 Task: Create a due date automation trigger when advanced on, on the tuesday of the week before a card is due add fields with custom field "Resume" set to a date more than 1 days ago at 11:00 AM.
Action: Mouse moved to (1039, 352)
Screenshot: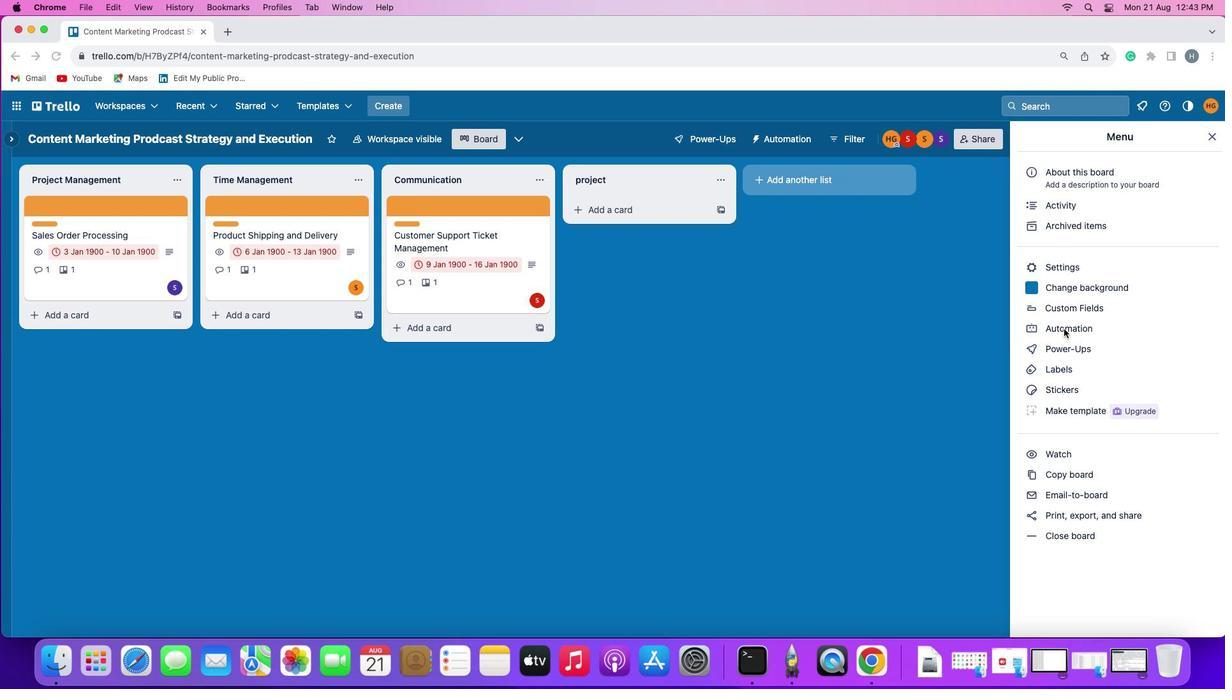 
Action: Mouse pressed left at (1039, 352)
Screenshot: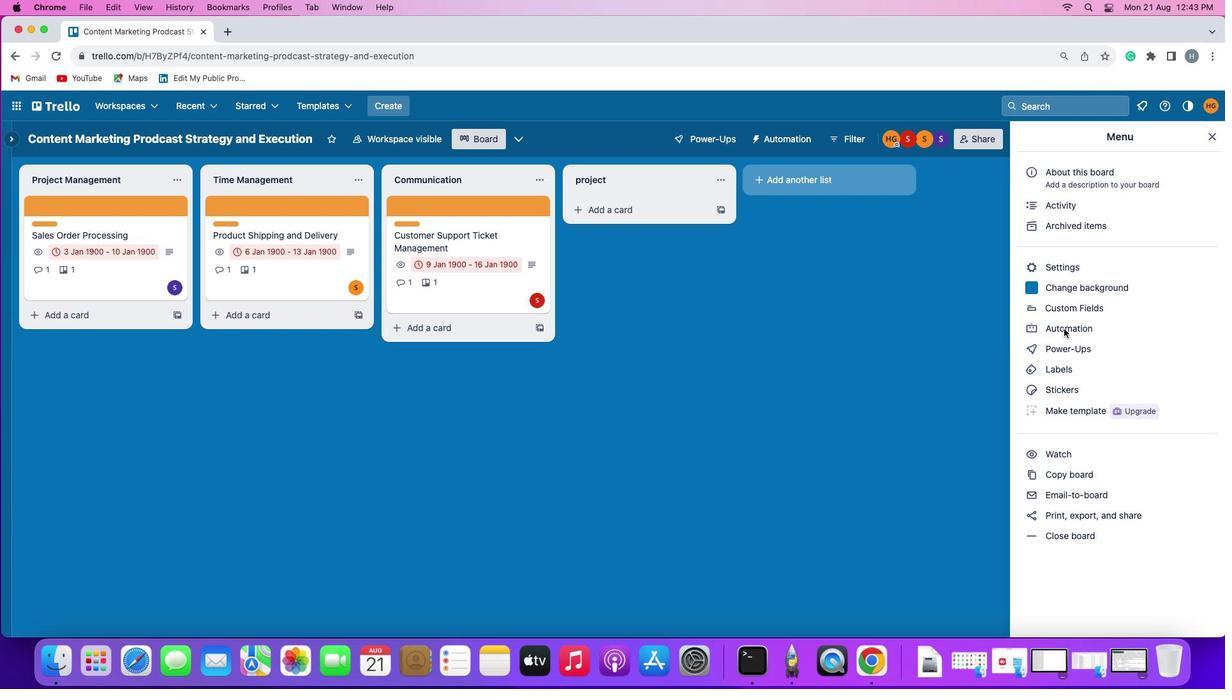 
Action: Mouse pressed left at (1039, 352)
Screenshot: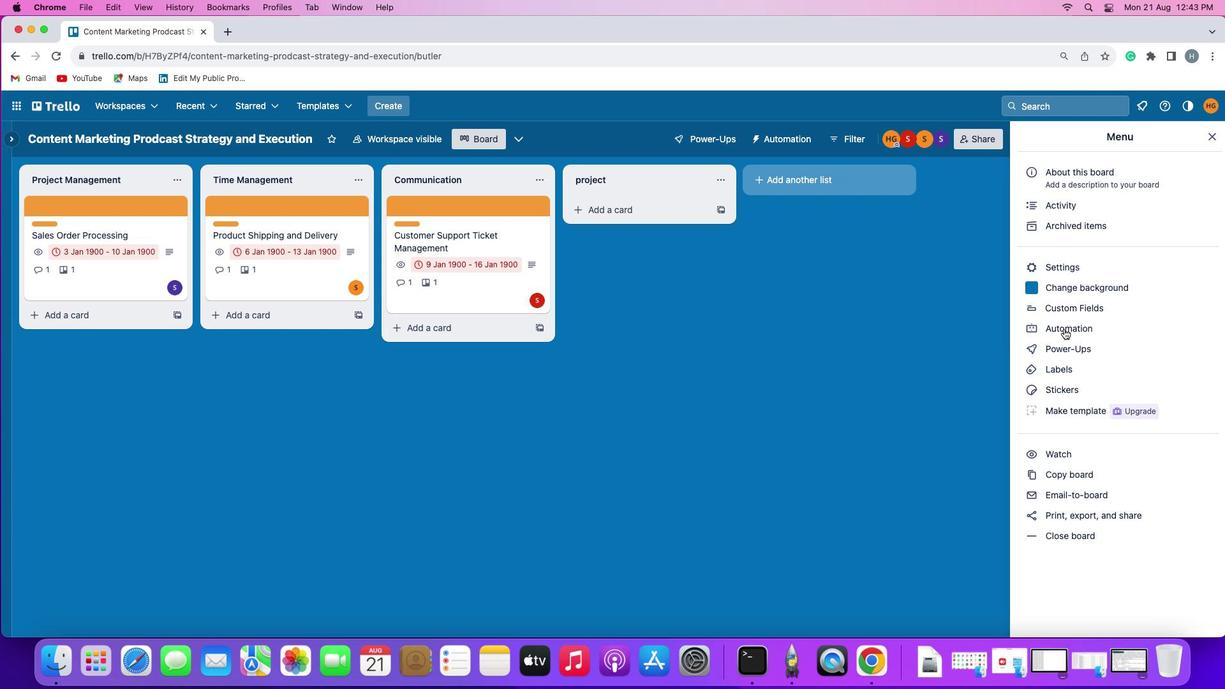 
Action: Mouse moved to (116, 328)
Screenshot: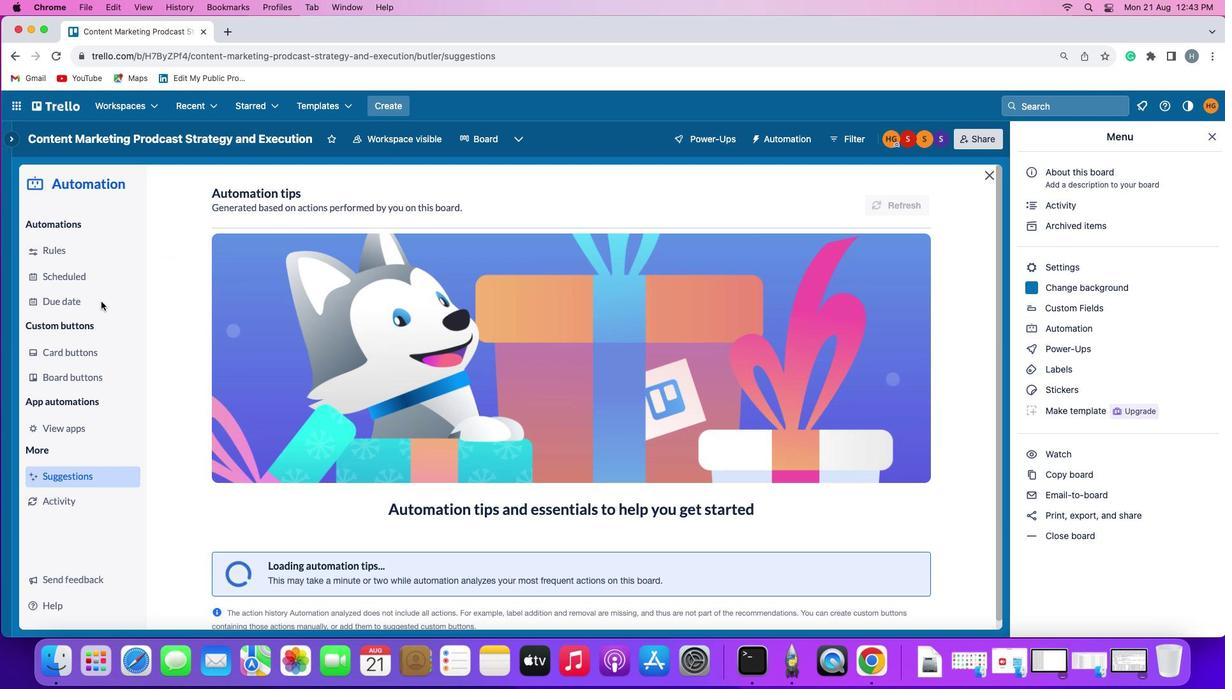 
Action: Mouse pressed left at (116, 328)
Screenshot: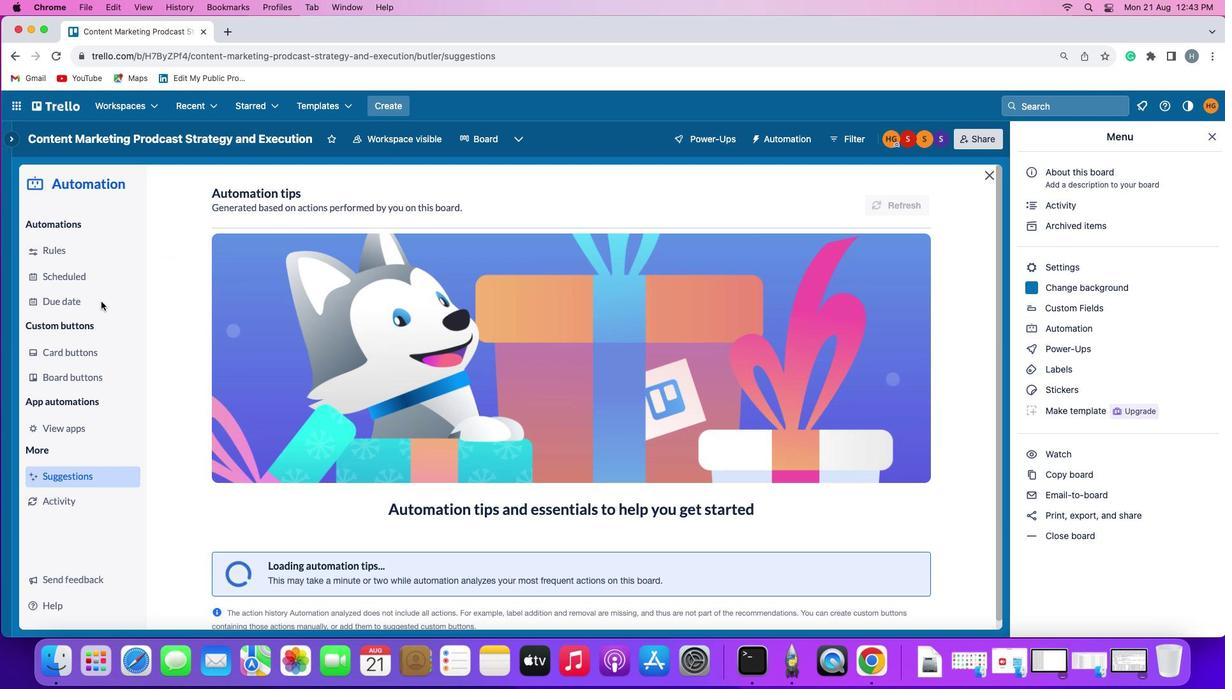 
Action: Mouse moved to (866, 236)
Screenshot: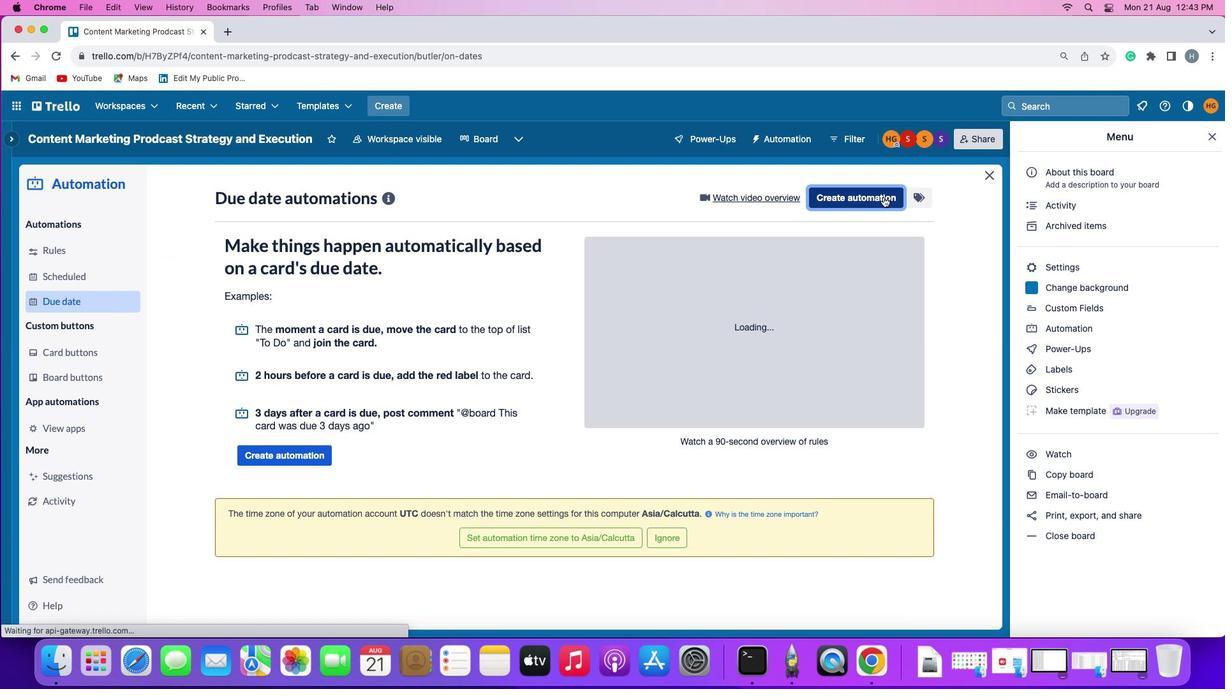 
Action: Mouse pressed left at (866, 236)
Screenshot: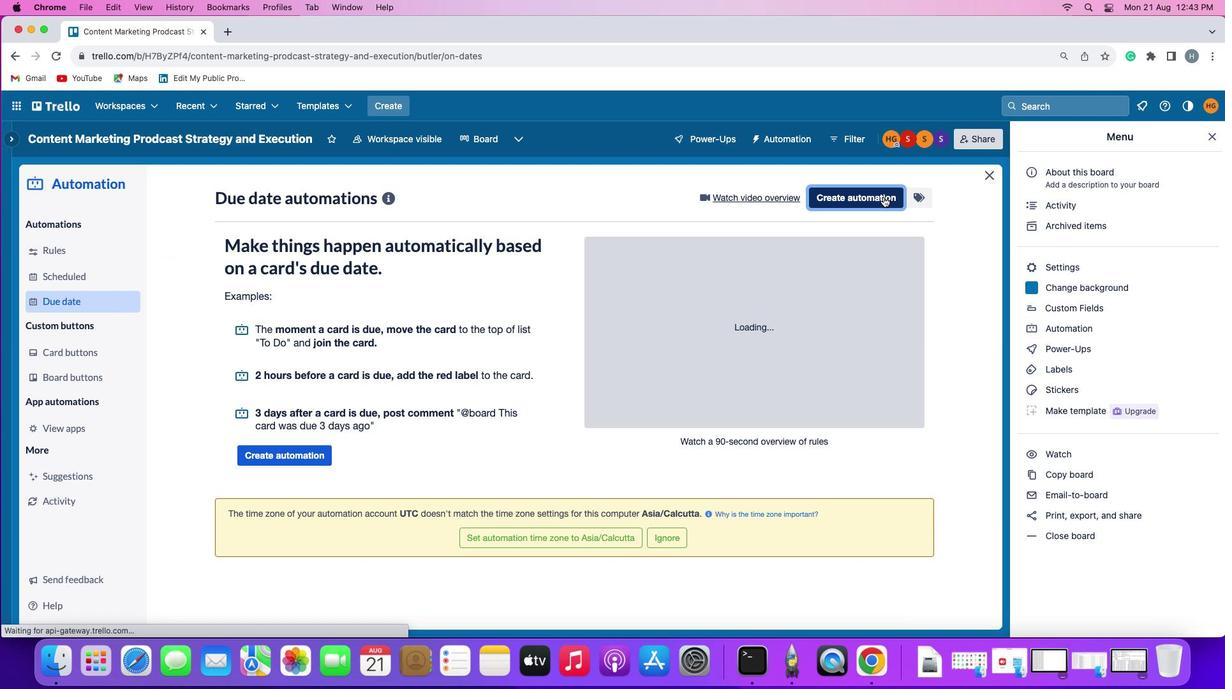 
Action: Mouse moved to (254, 343)
Screenshot: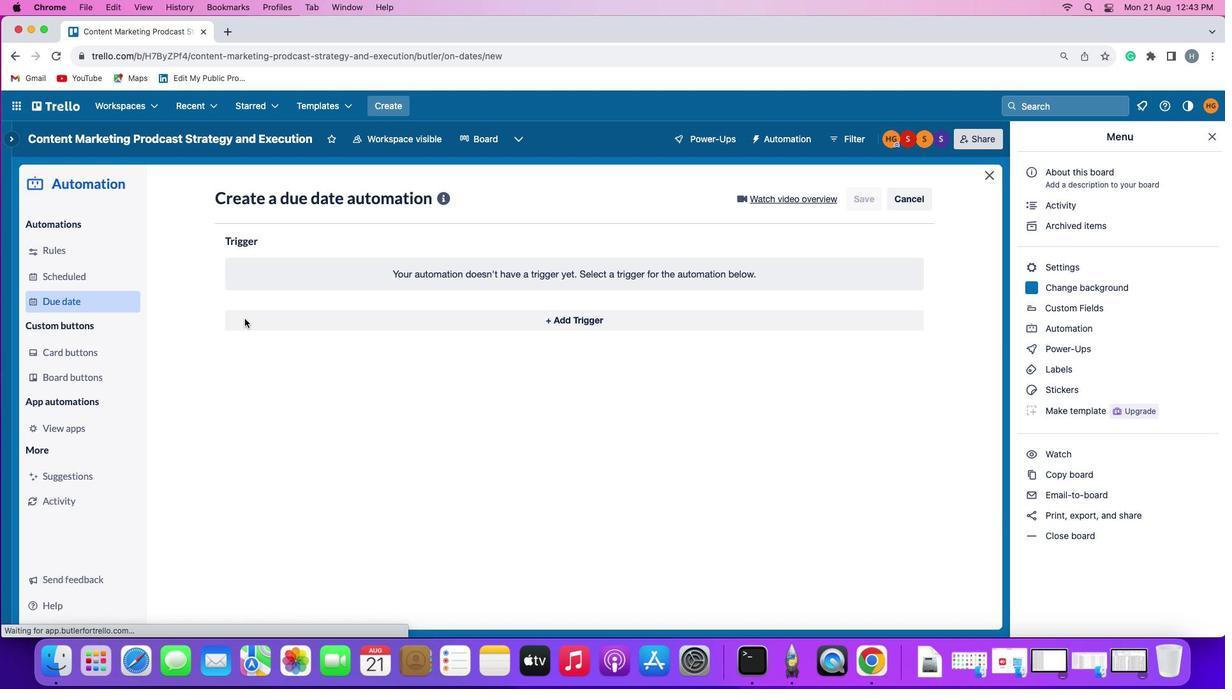 
Action: Mouse pressed left at (254, 343)
Screenshot: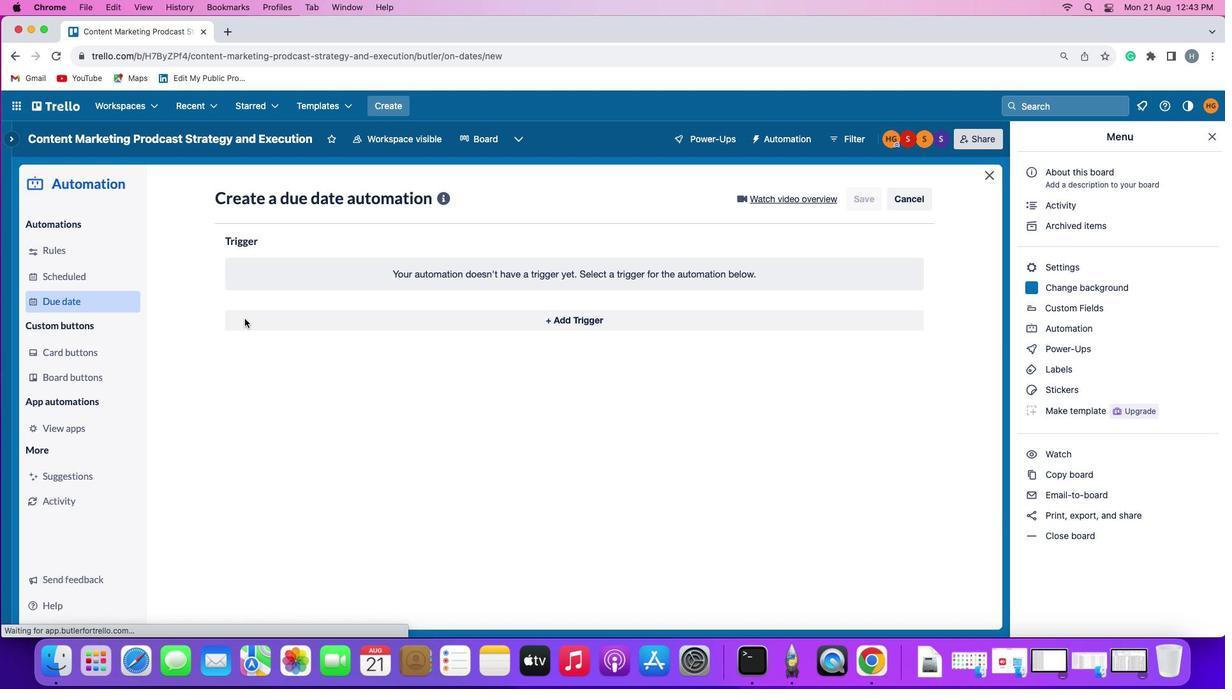 
Action: Mouse moved to (287, 545)
Screenshot: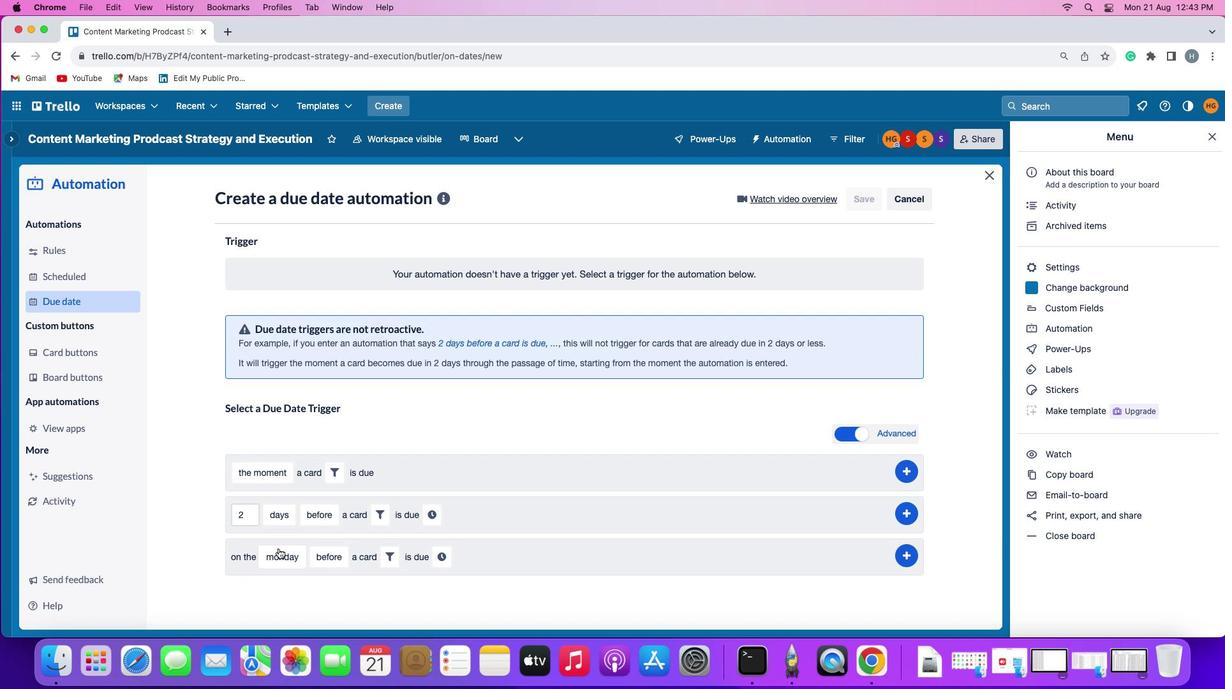 
Action: Mouse pressed left at (287, 545)
Screenshot: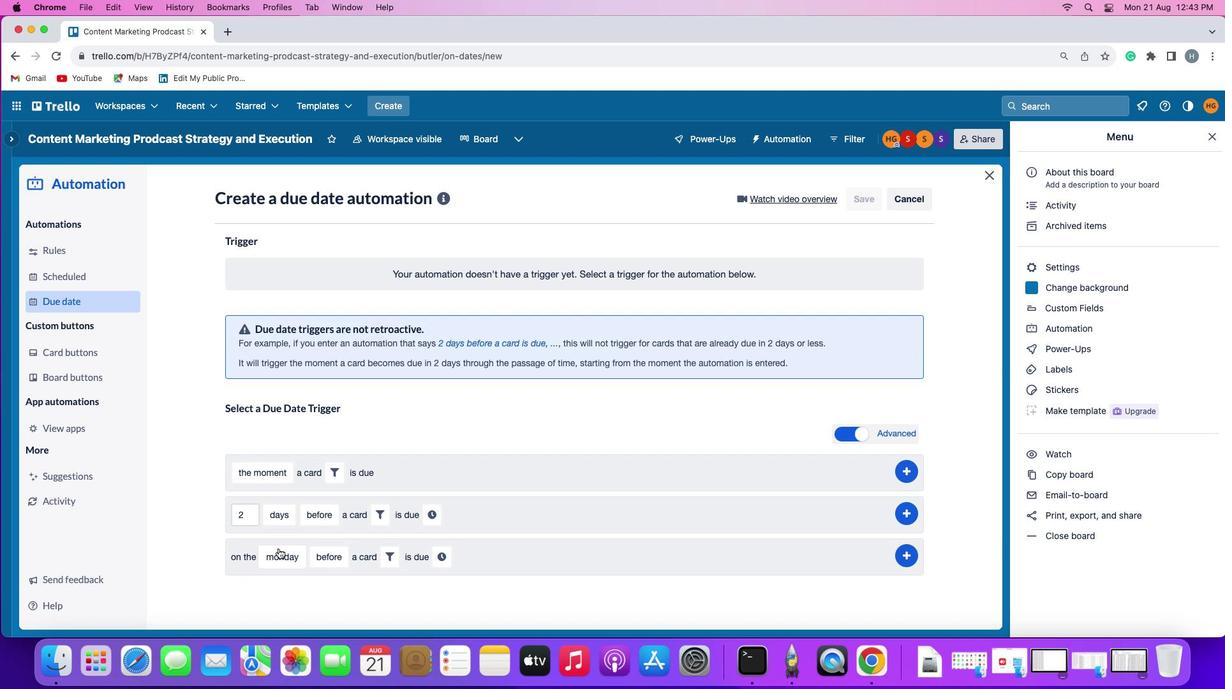 
Action: Mouse moved to (303, 424)
Screenshot: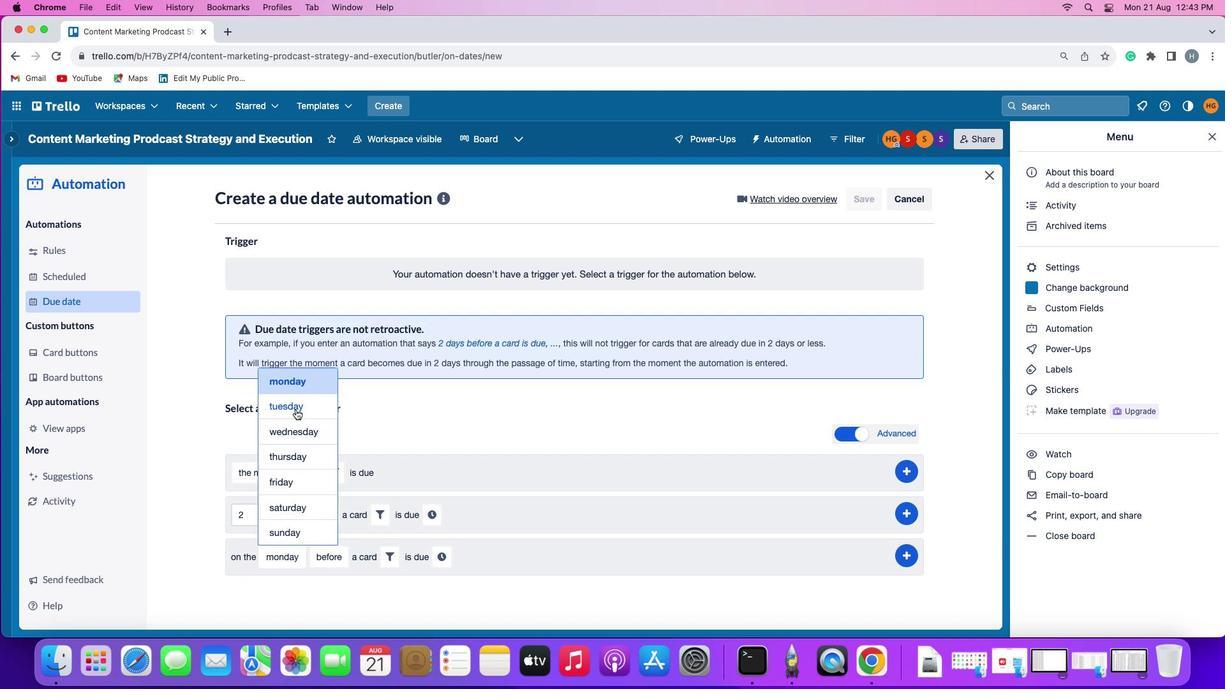
Action: Mouse pressed left at (303, 424)
Screenshot: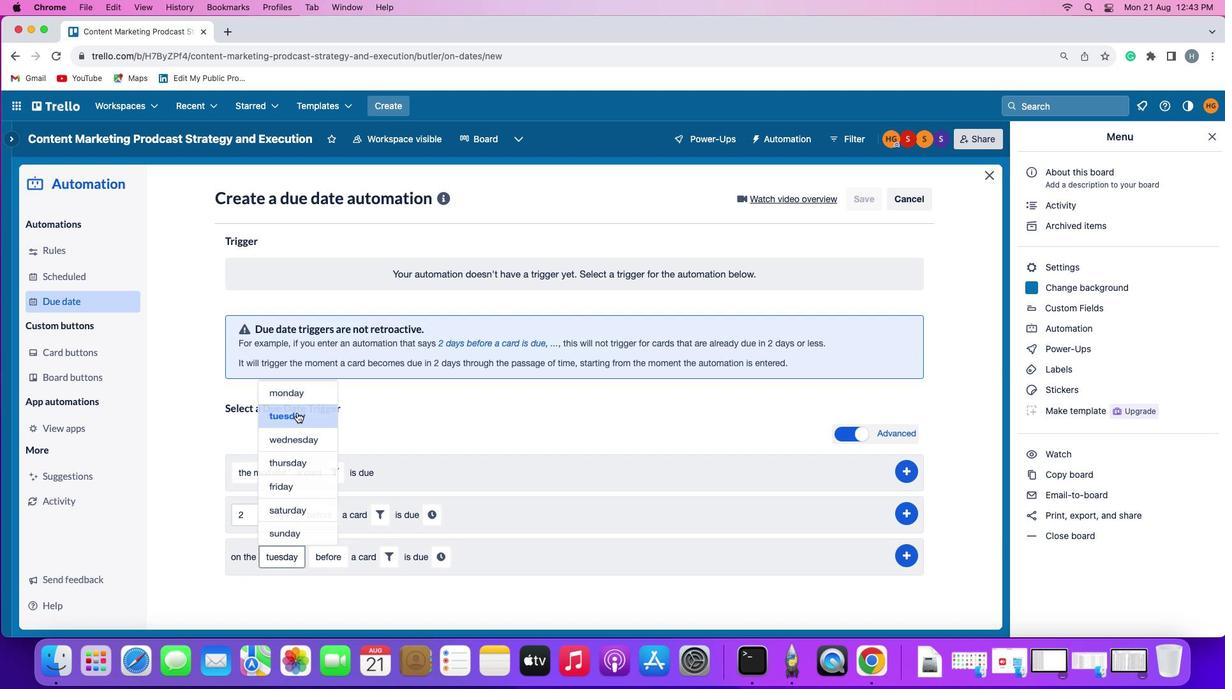 
Action: Mouse moved to (342, 551)
Screenshot: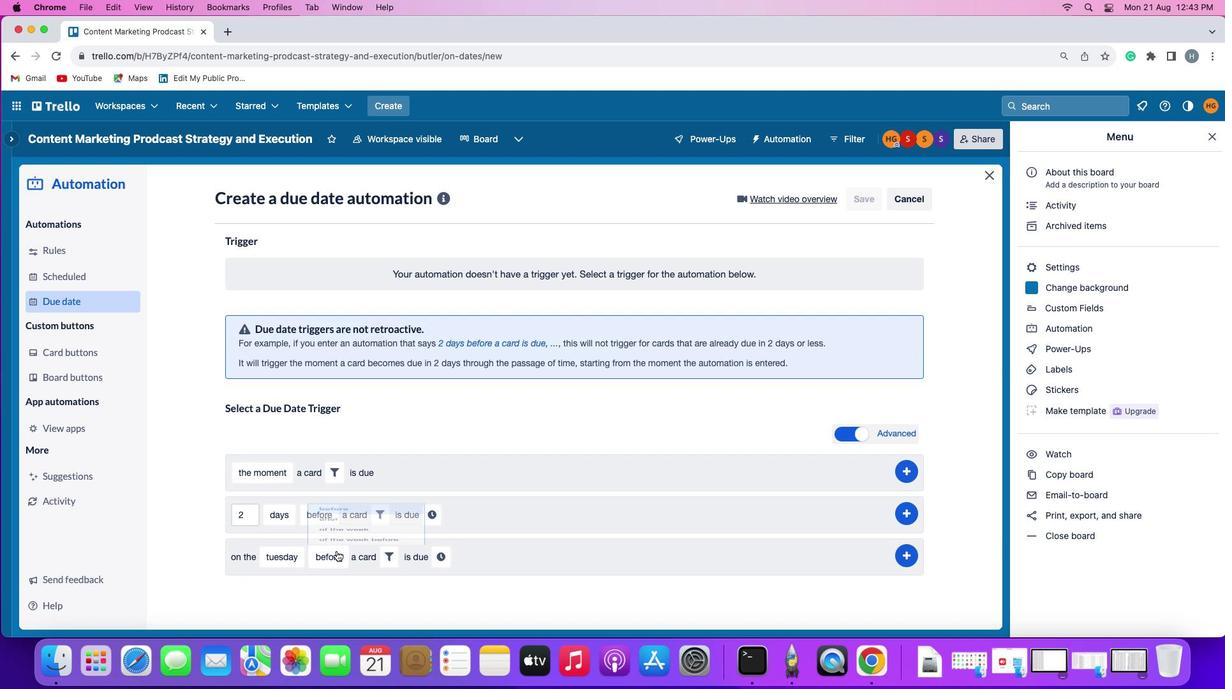 
Action: Mouse pressed left at (342, 551)
Screenshot: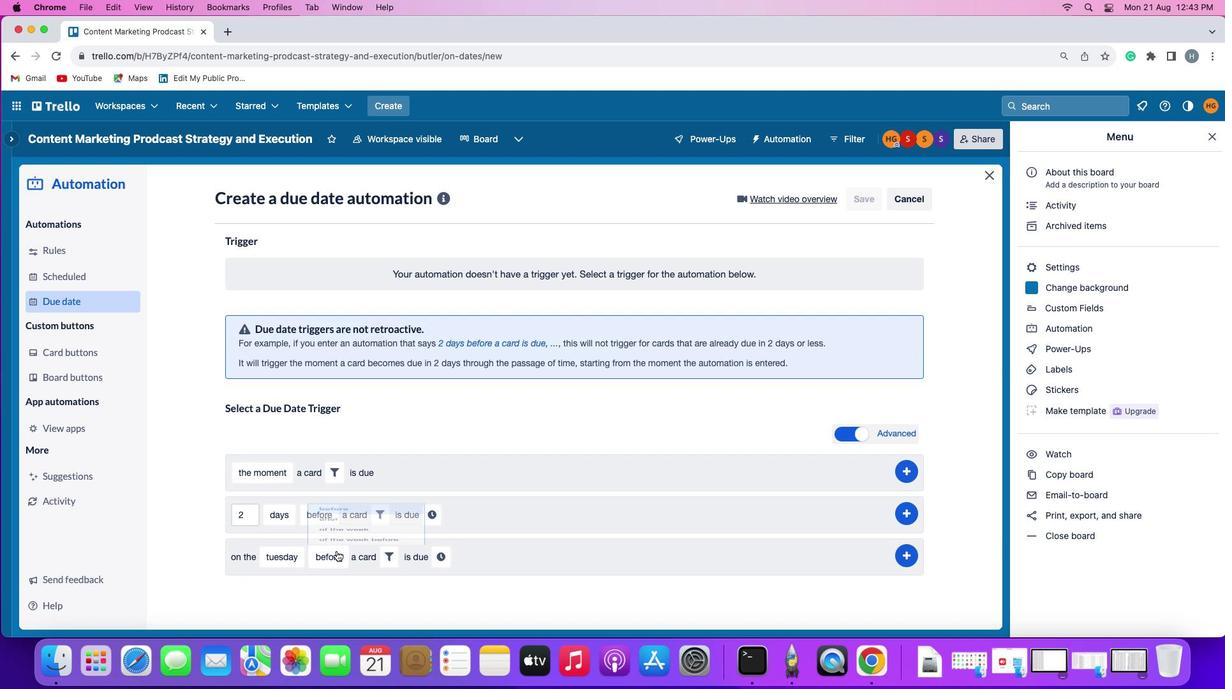 
Action: Mouse moved to (343, 530)
Screenshot: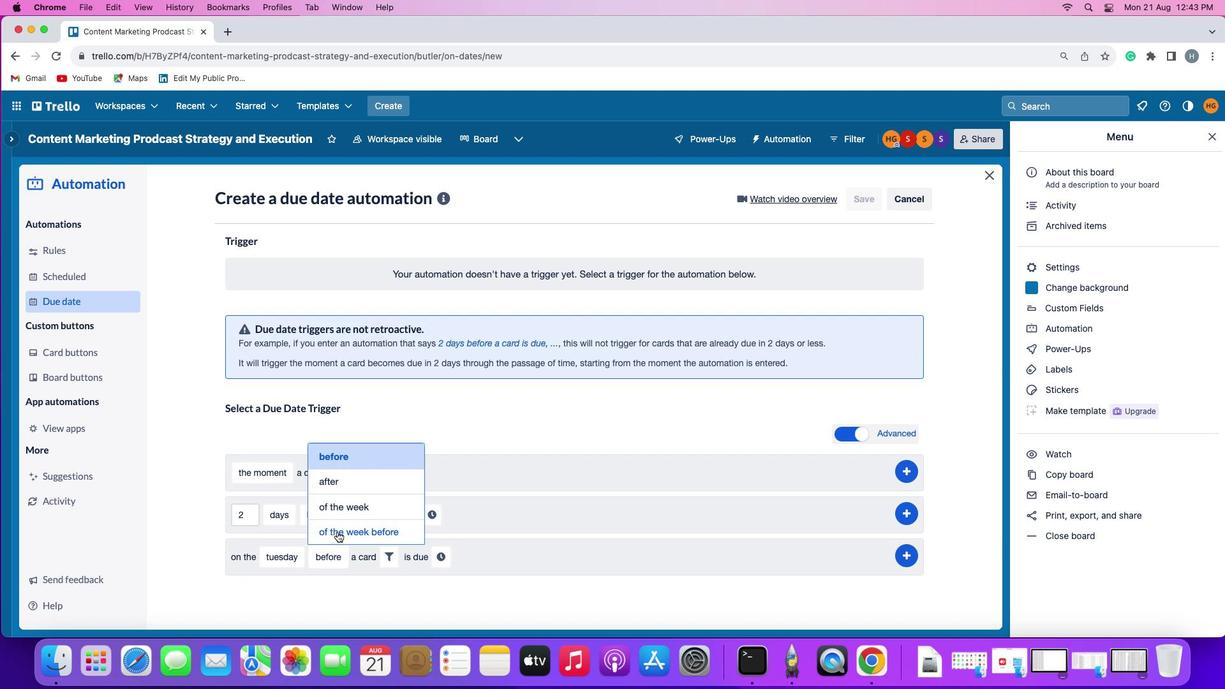 
Action: Mouse pressed left at (343, 530)
Screenshot: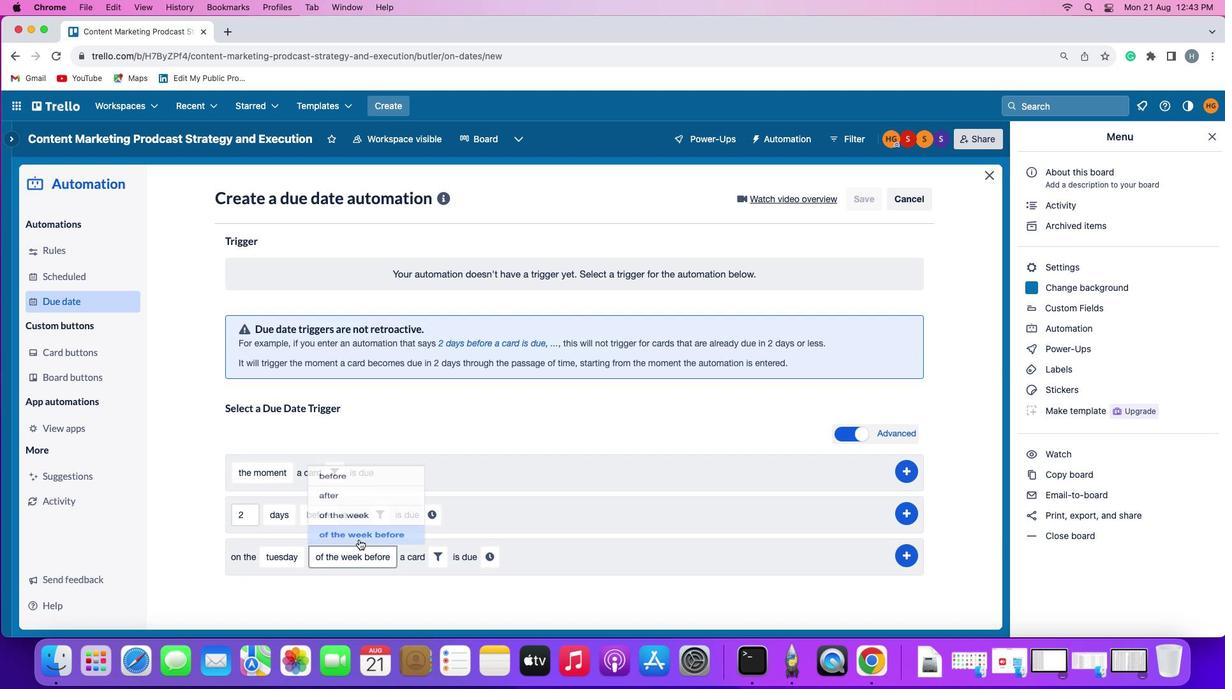 
Action: Mouse moved to (434, 550)
Screenshot: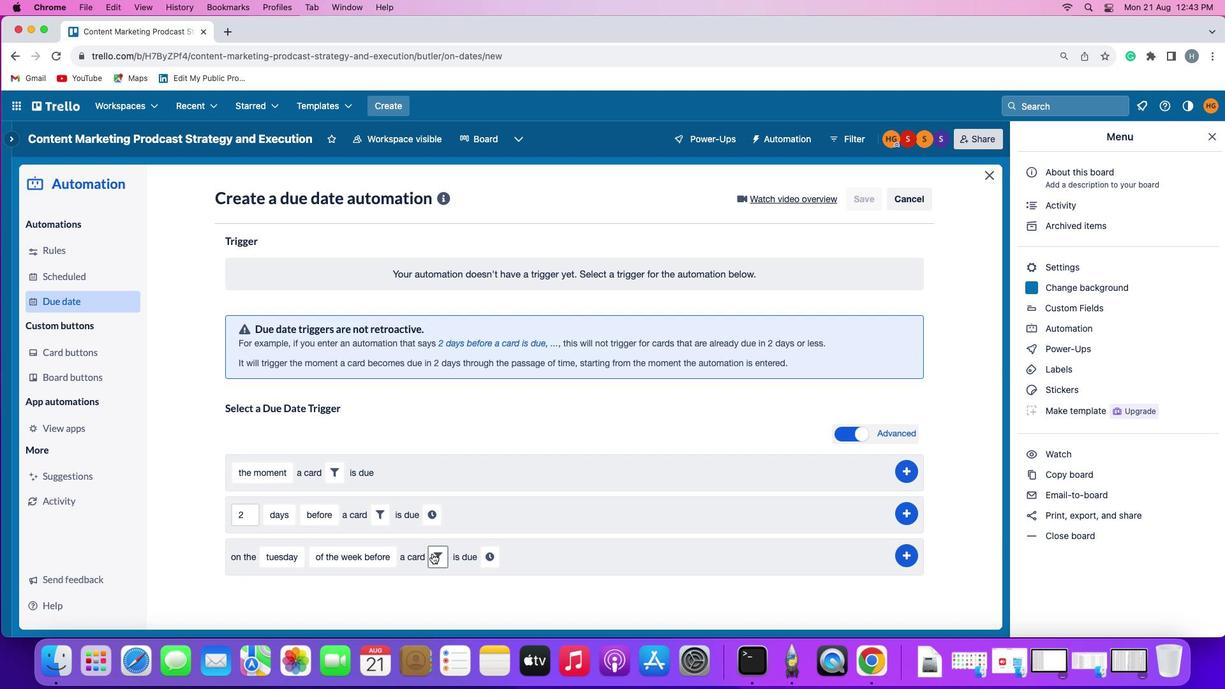 
Action: Mouse pressed left at (434, 550)
Screenshot: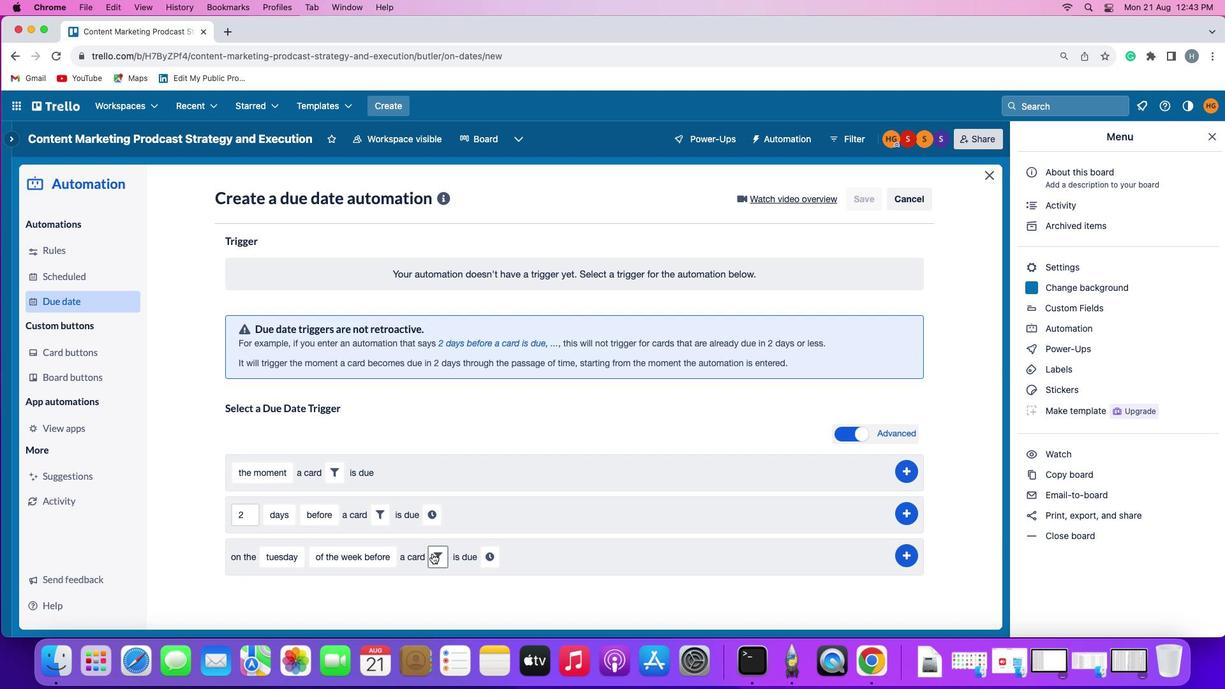 
Action: Mouse moved to (644, 588)
Screenshot: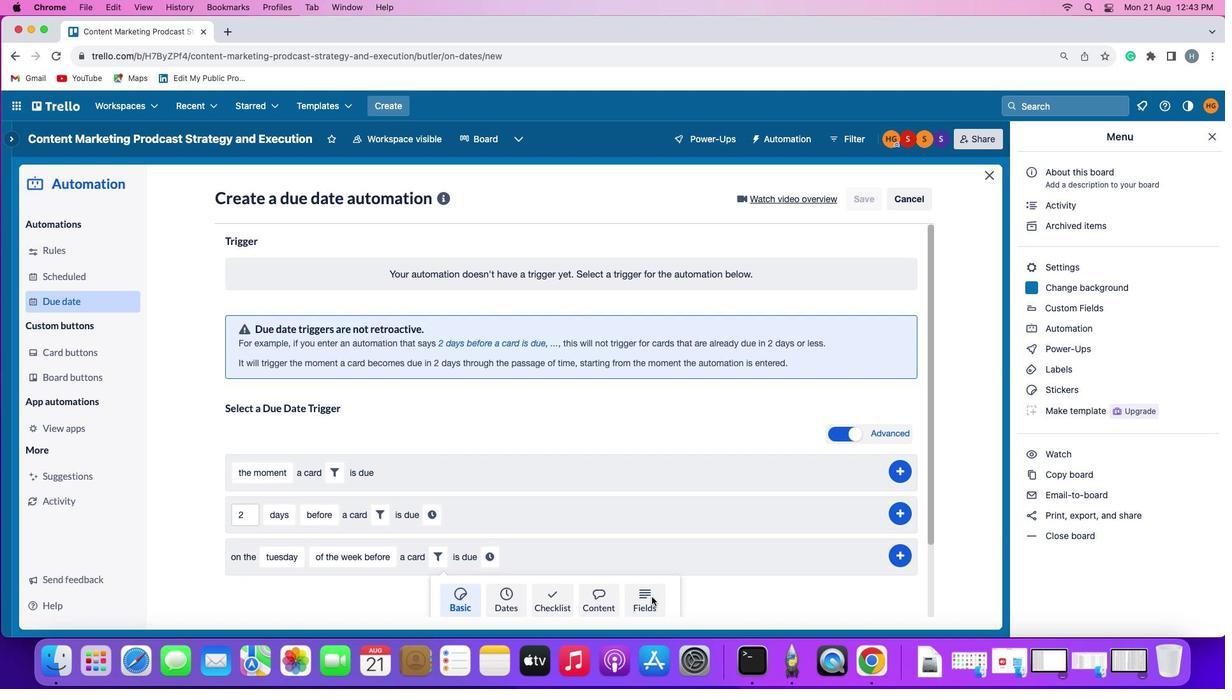 
Action: Mouse pressed left at (644, 588)
Screenshot: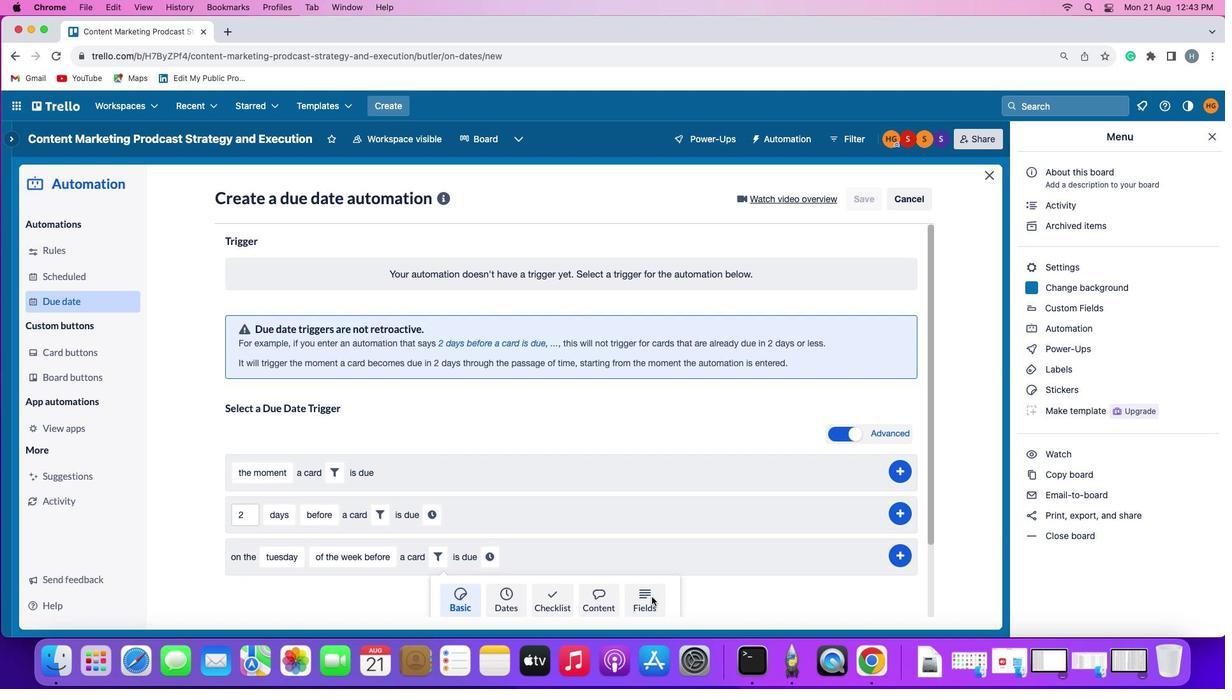 
Action: Mouse moved to (387, 577)
Screenshot: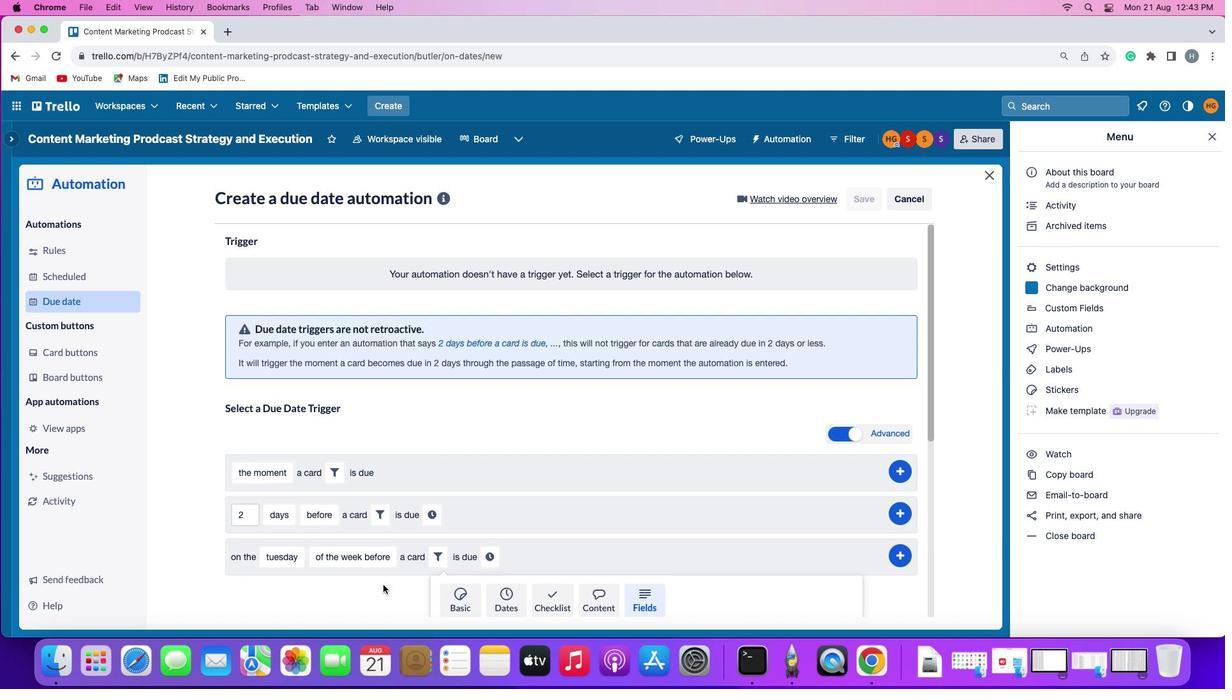
Action: Mouse scrolled (387, 577) with delta (19, 63)
Screenshot: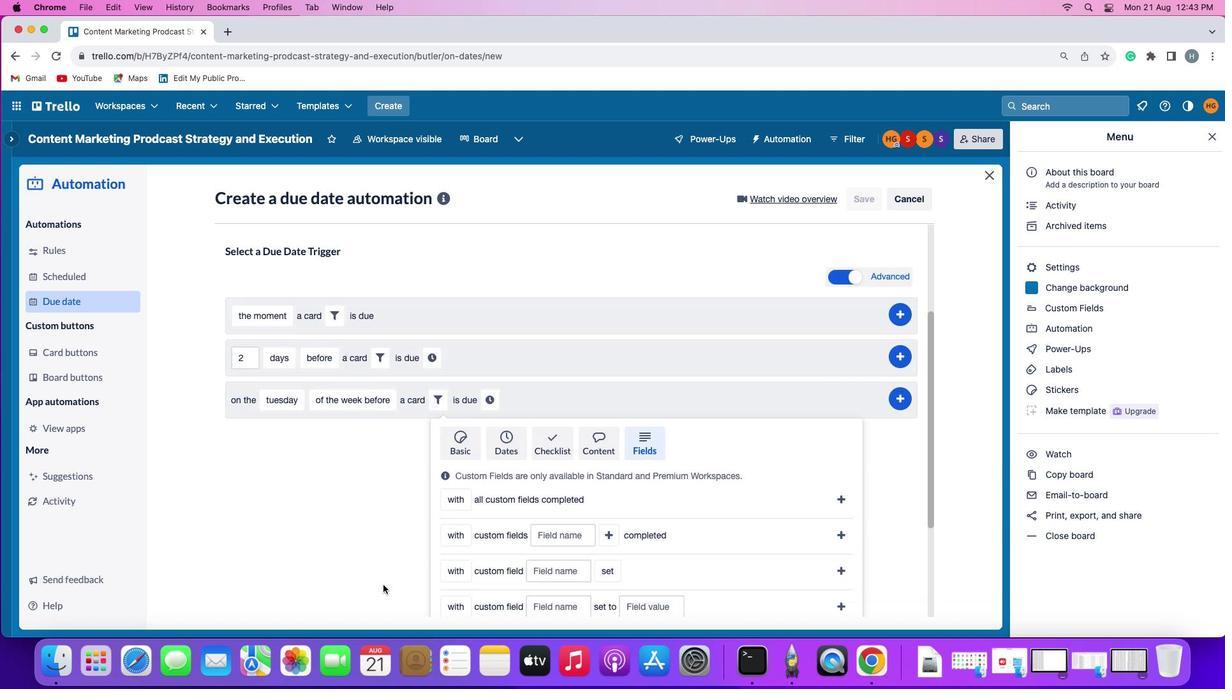 
Action: Mouse scrolled (387, 577) with delta (19, 63)
Screenshot: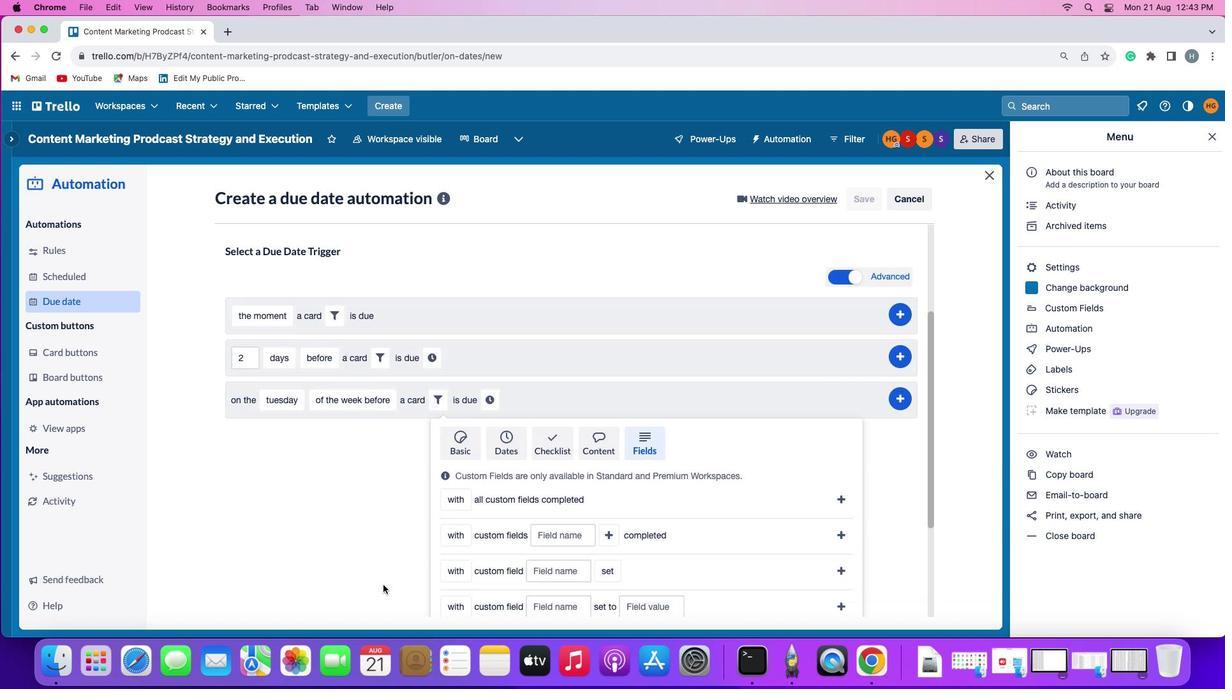 
Action: Mouse scrolled (387, 577) with delta (19, 61)
Screenshot: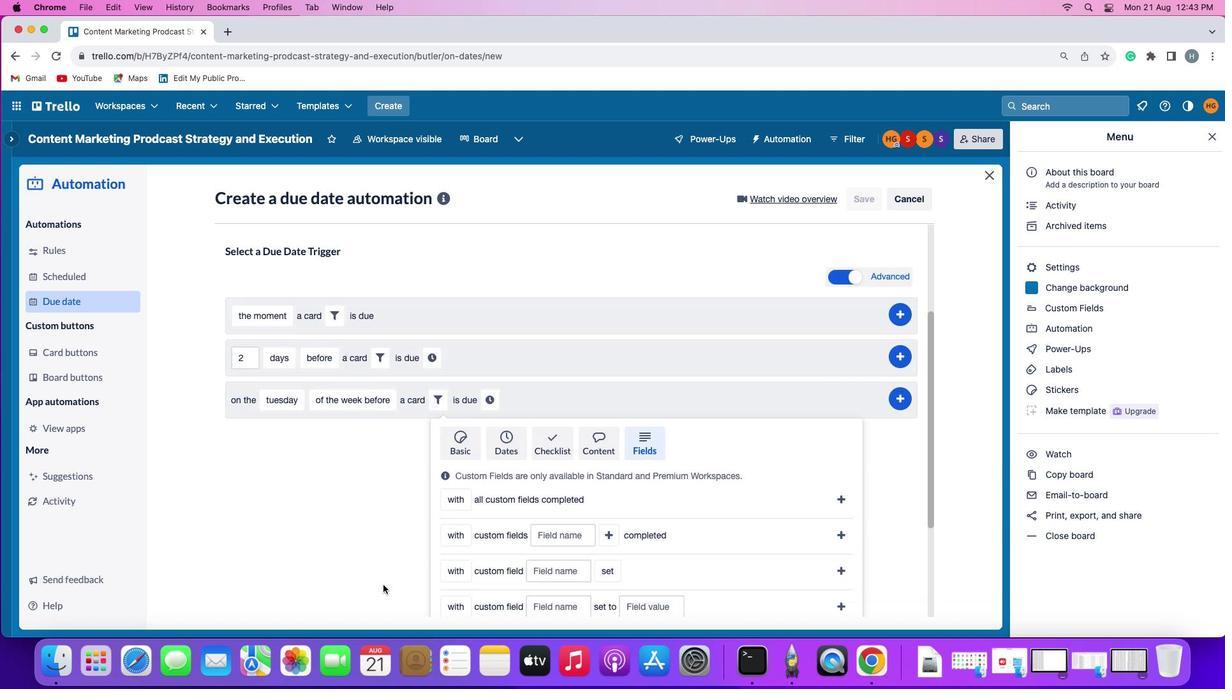 
Action: Mouse scrolled (387, 577) with delta (19, 61)
Screenshot: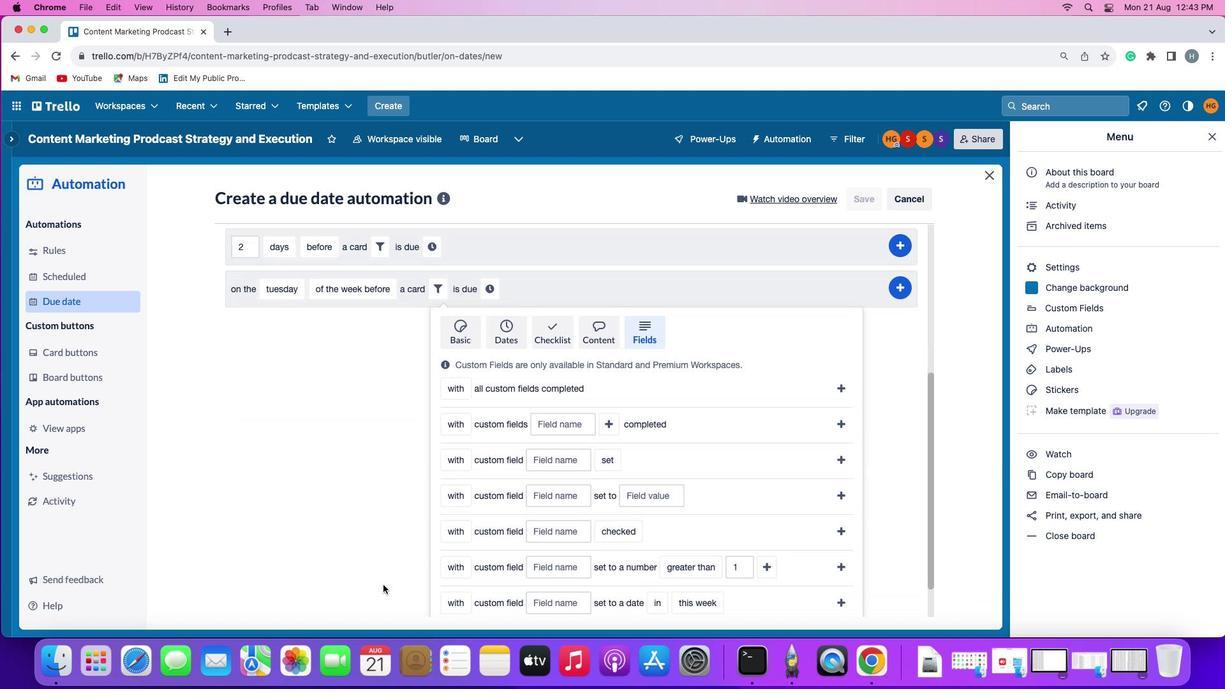 
Action: Mouse scrolled (387, 577) with delta (19, 60)
Screenshot: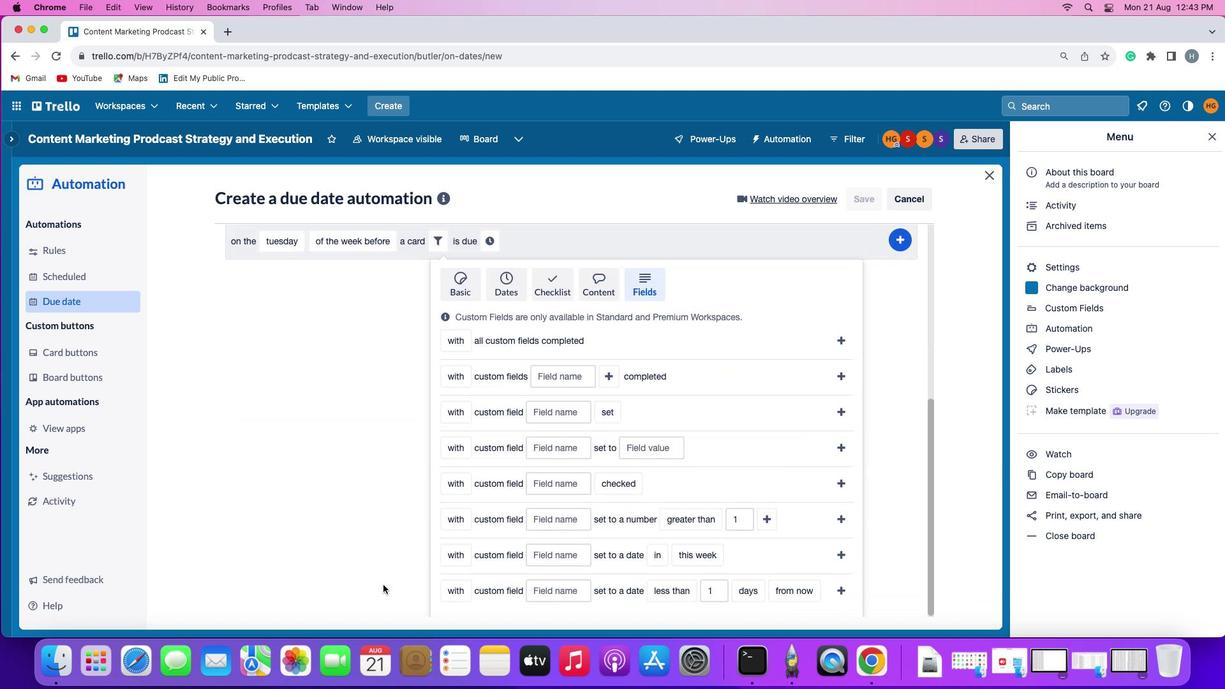 
Action: Mouse scrolled (387, 577) with delta (19, 63)
Screenshot: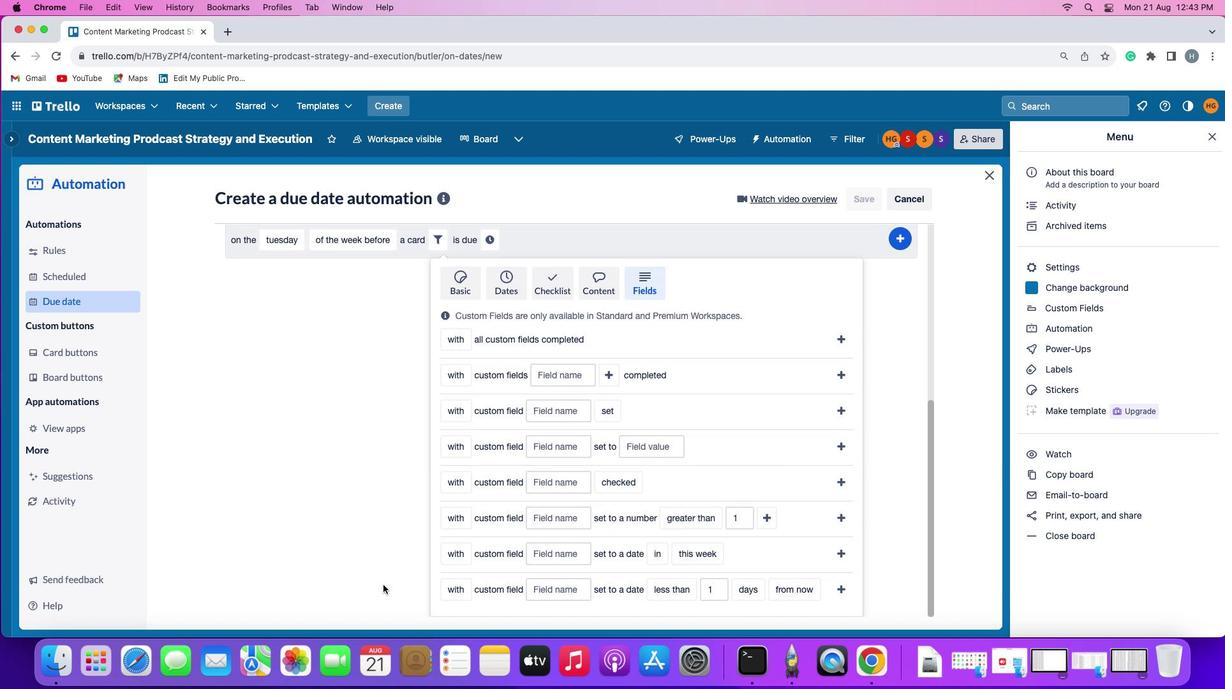 
Action: Mouse scrolled (387, 577) with delta (19, 63)
Screenshot: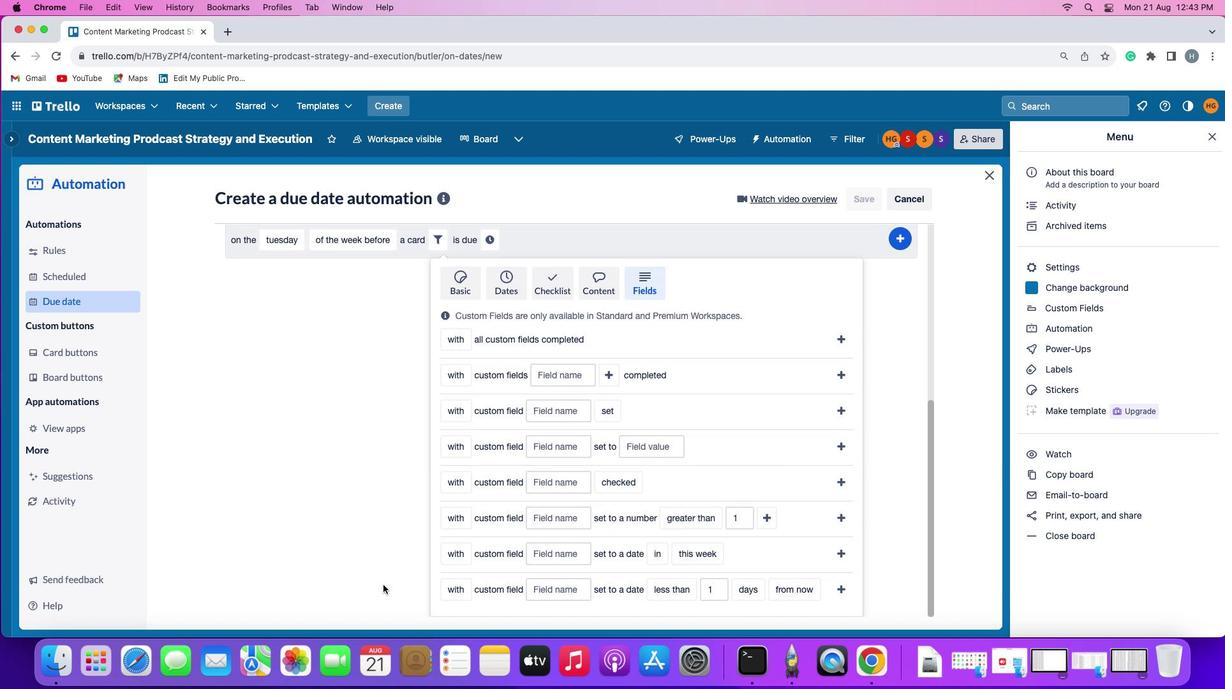 
Action: Mouse scrolled (387, 577) with delta (19, 62)
Screenshot: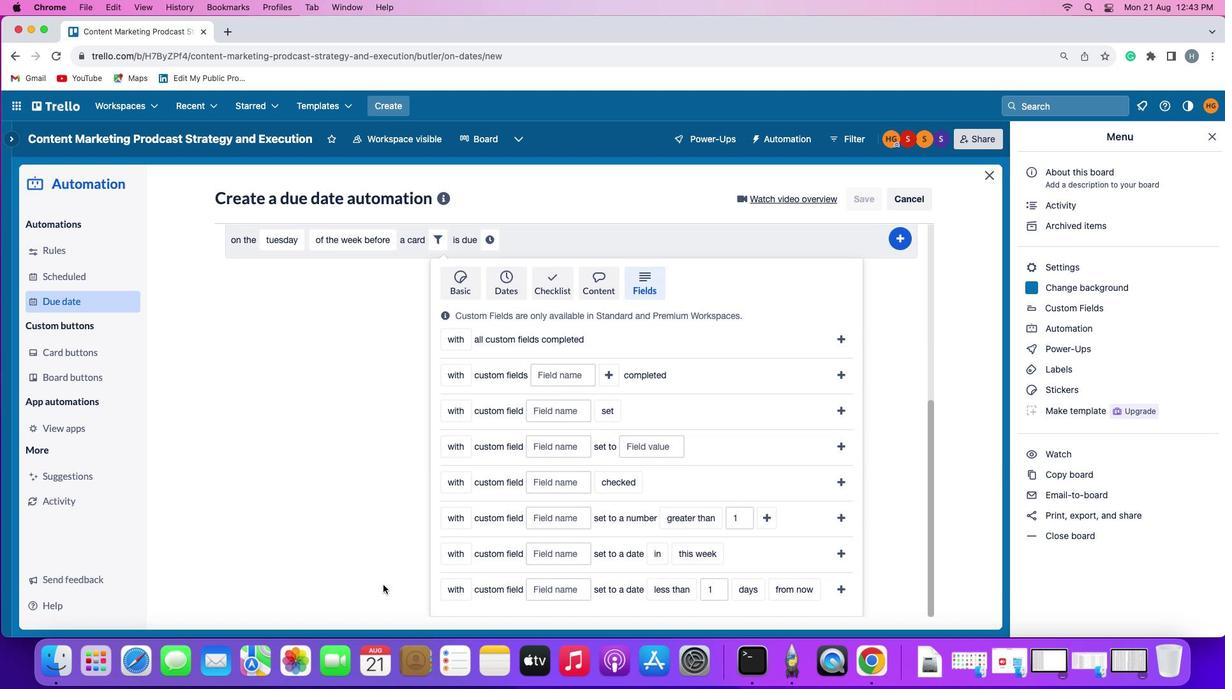 
Action: Mouse scrolled (387, 577) with delta (19, 61)
Screenshot: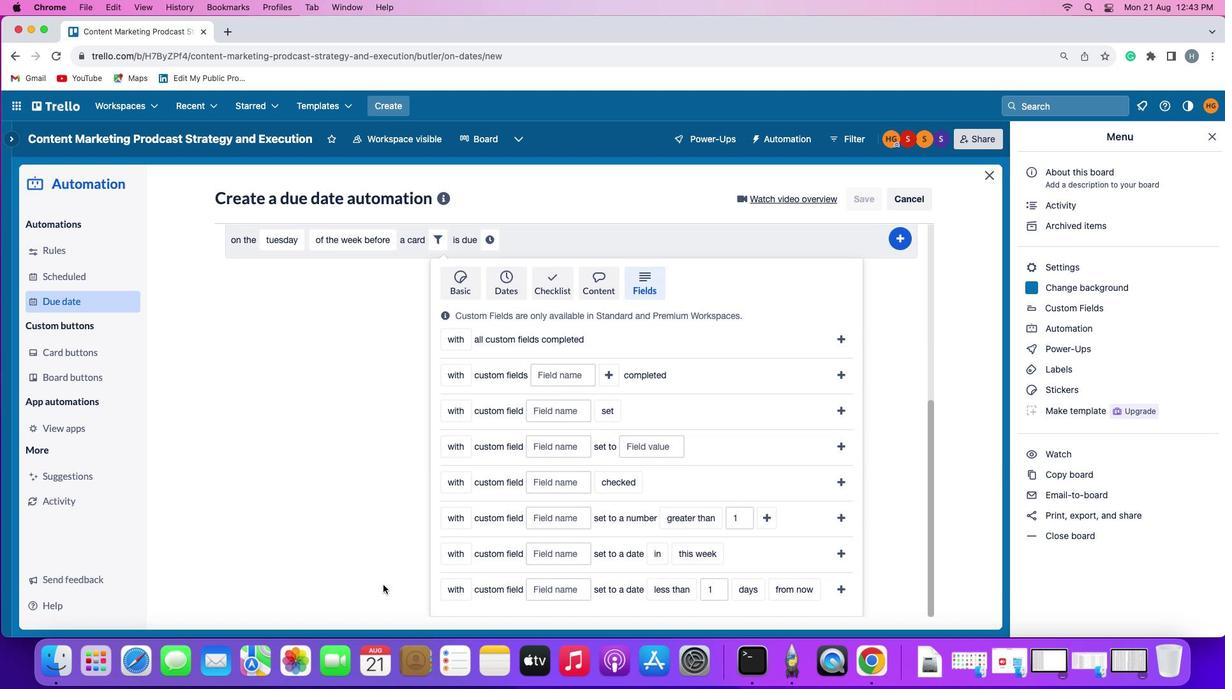 
Action: Mouse scrolled (387, 577) with delta (19, 60)
Screenshot: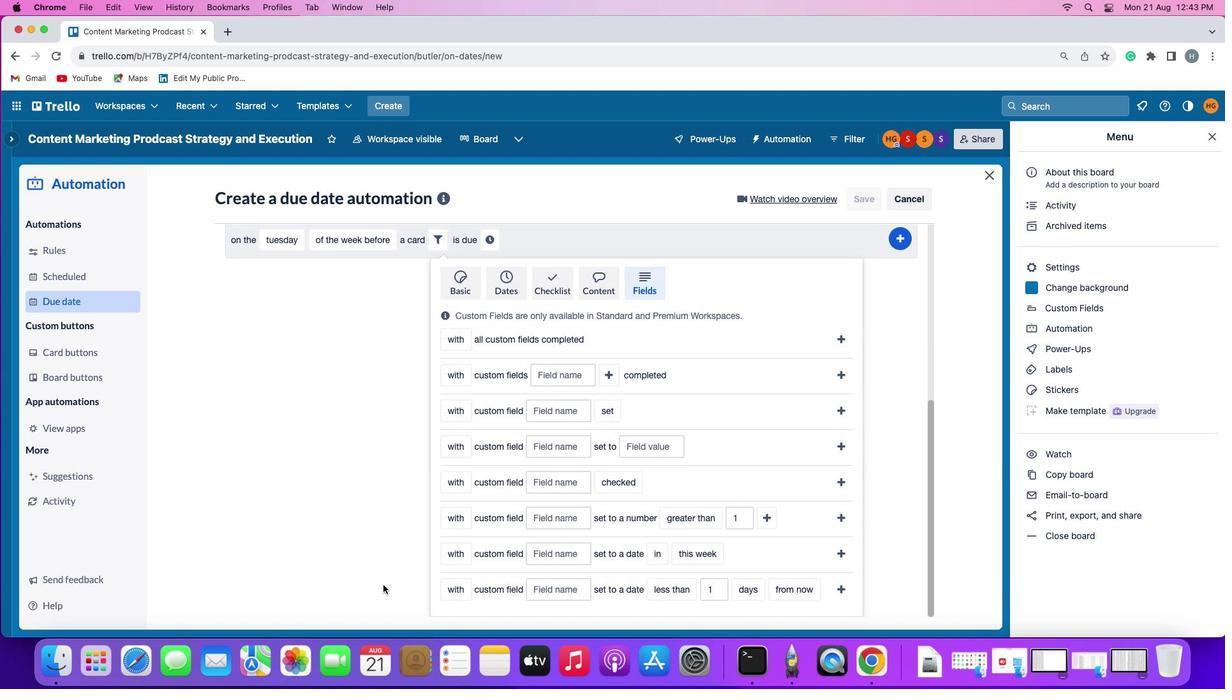 
Action: Mouse moved to (378, 573)
Screenshot: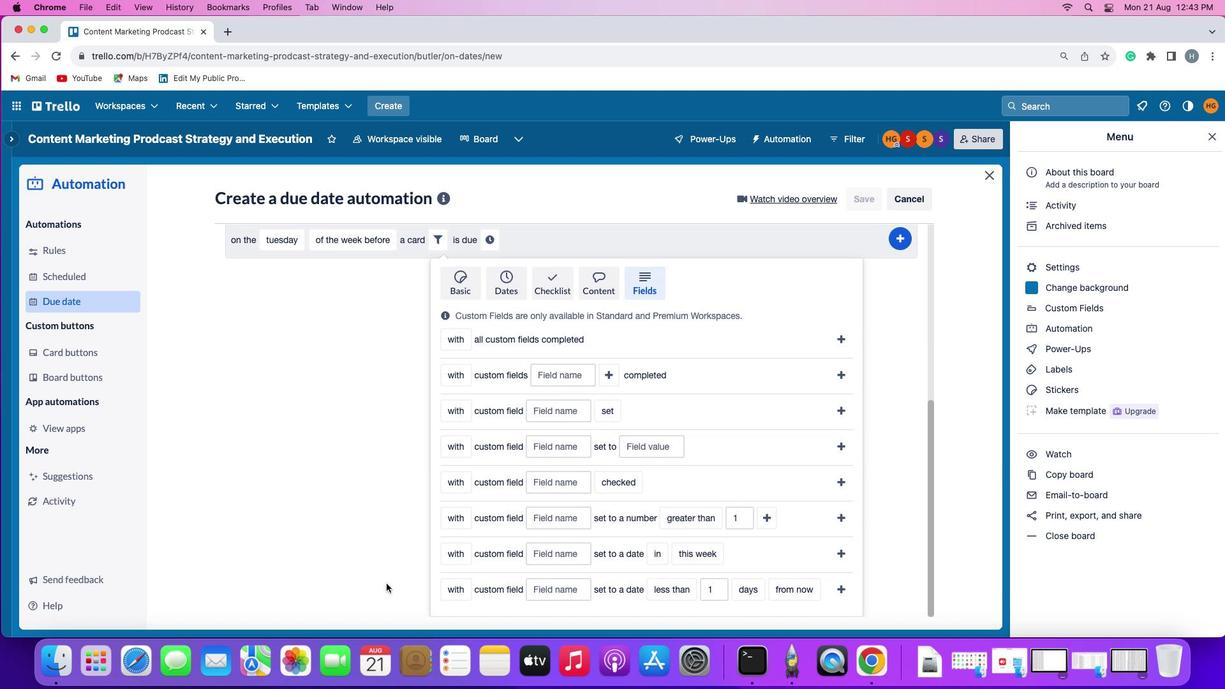 
Action: Mouse scrolled (378, 573) with delta (19, 63)
Screenshot: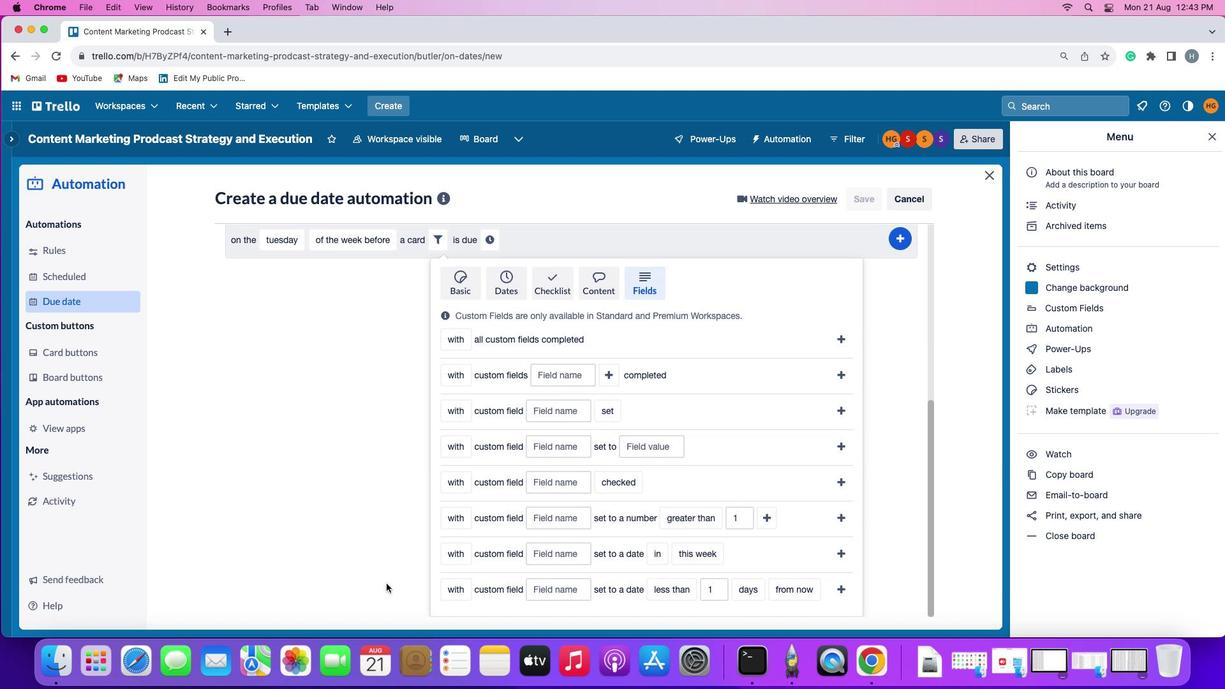 
Action: Mouse moved to (378, 572)
Screenshot: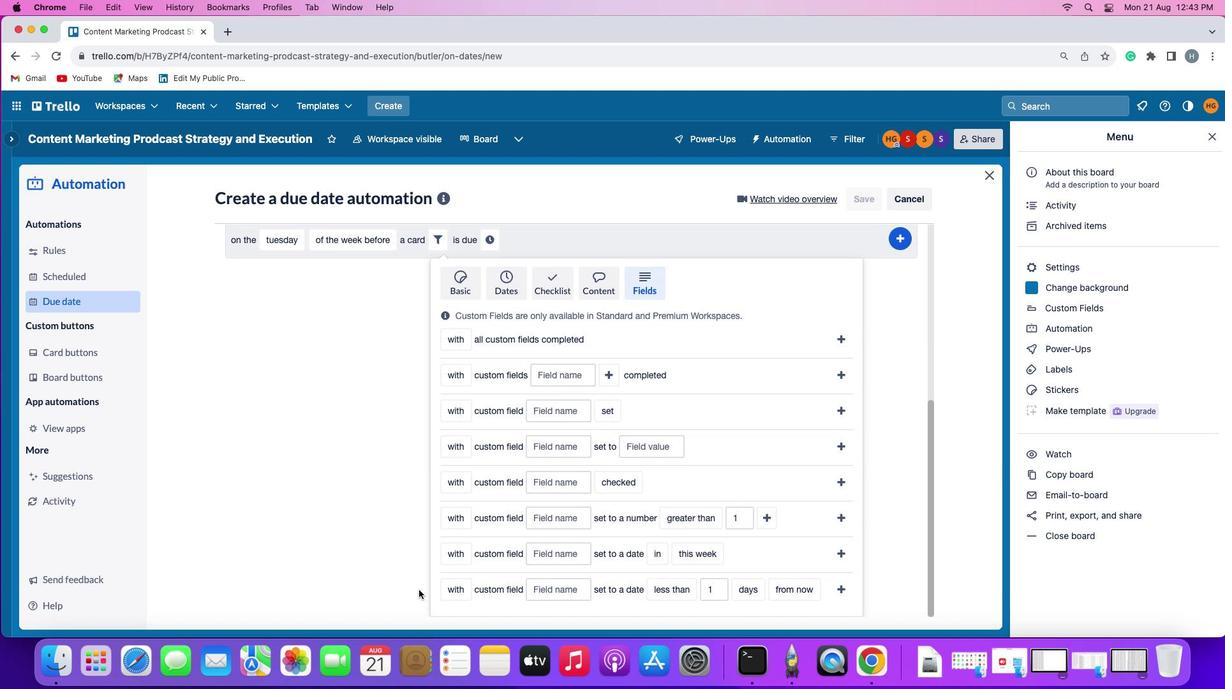 
Action: Mouse scrolled (378, 572) with delta (19, 63)
Screenshot: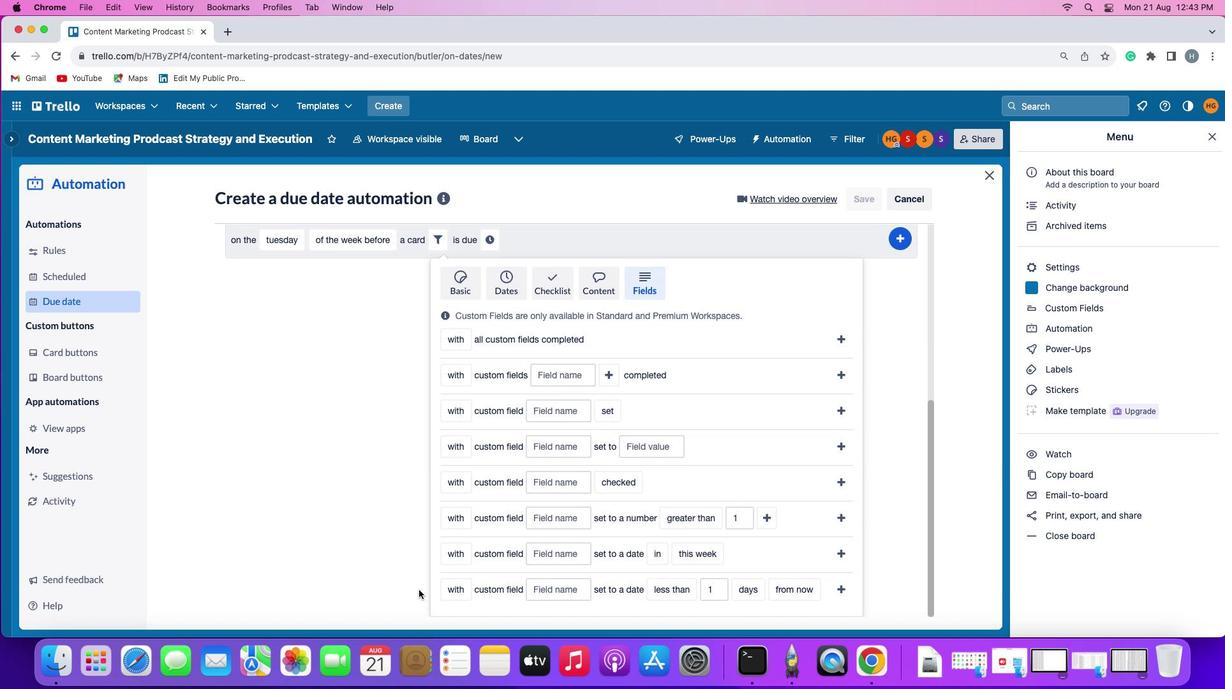 
Action: Mouse moved to (542, 580)
Screenshot: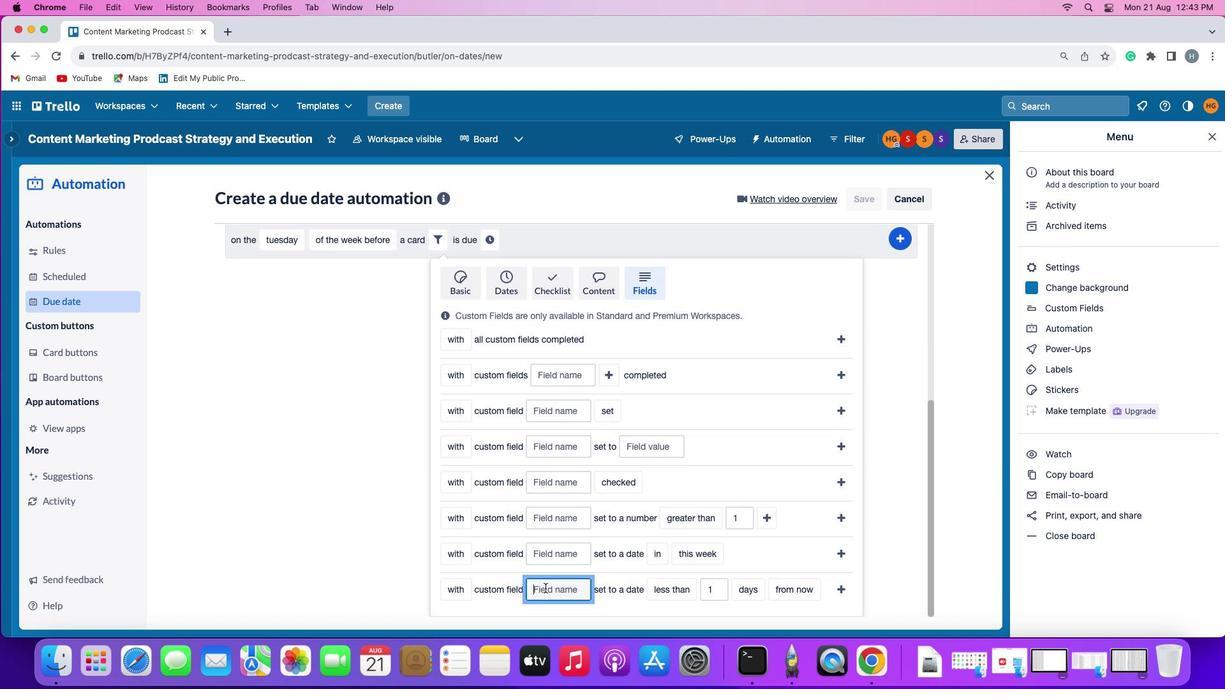 
Action: Mouse pressed left at (542, 580)
Screenshot: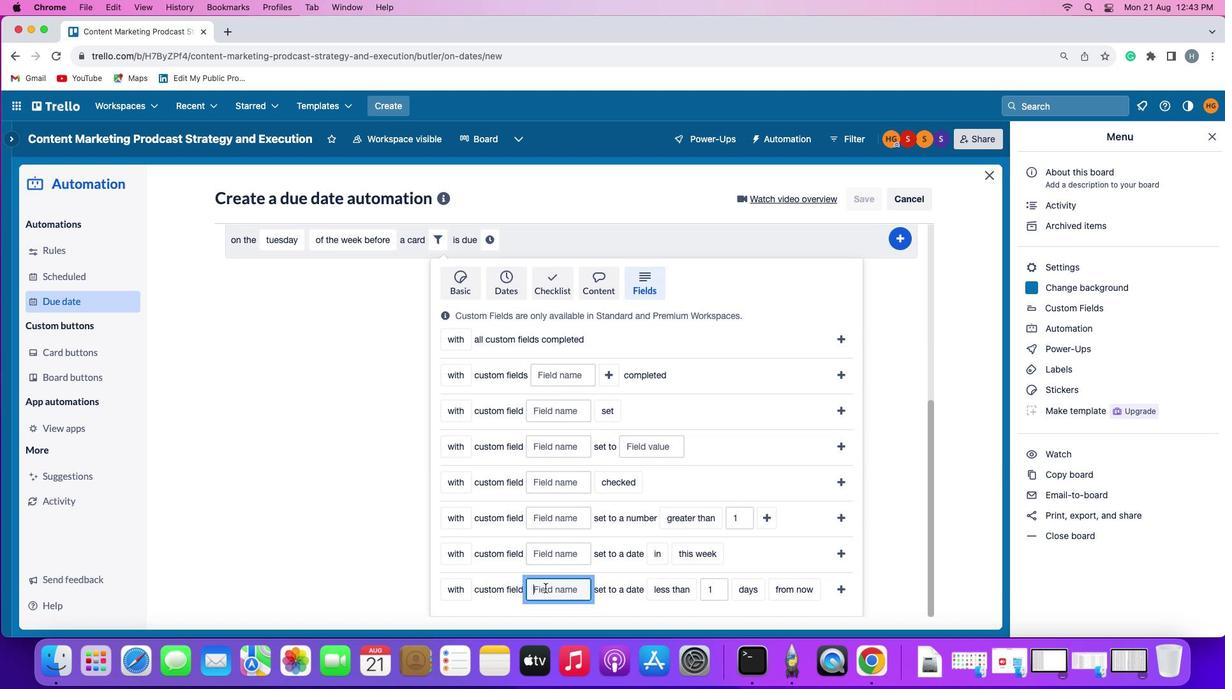 
Action: Mouse moved to (543, 580)
Screenshot: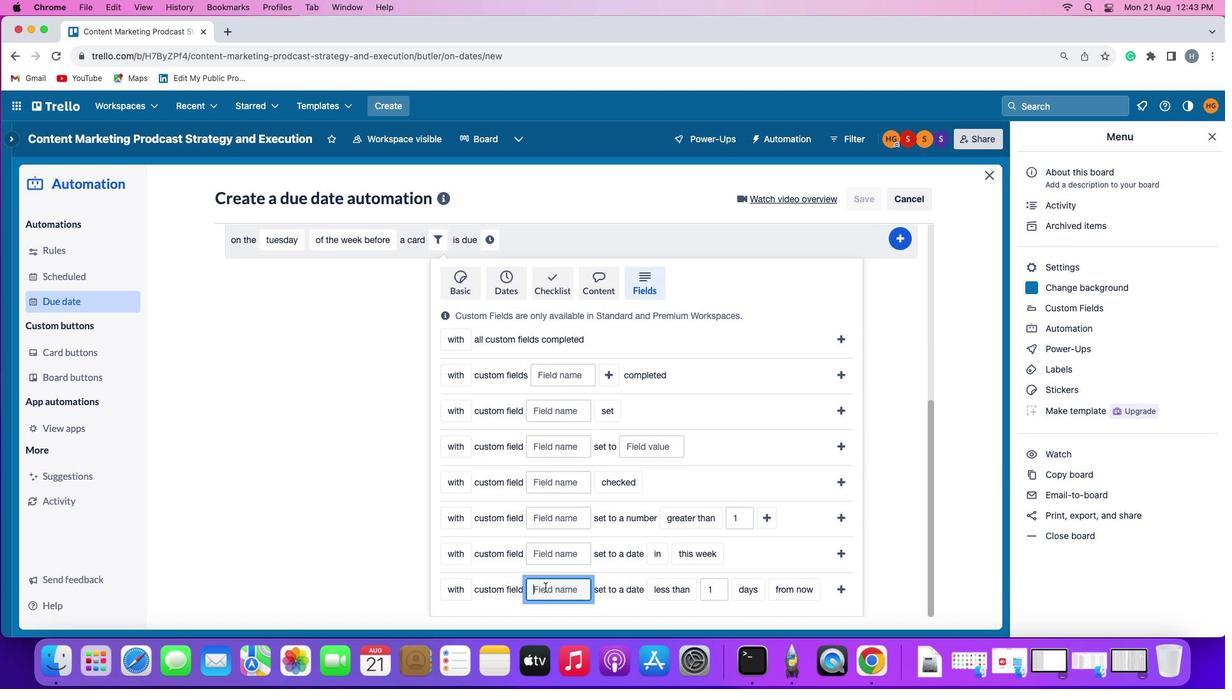 
Action: Key pressed Key.shift'R''e''s''u''m''e'
Screenshot: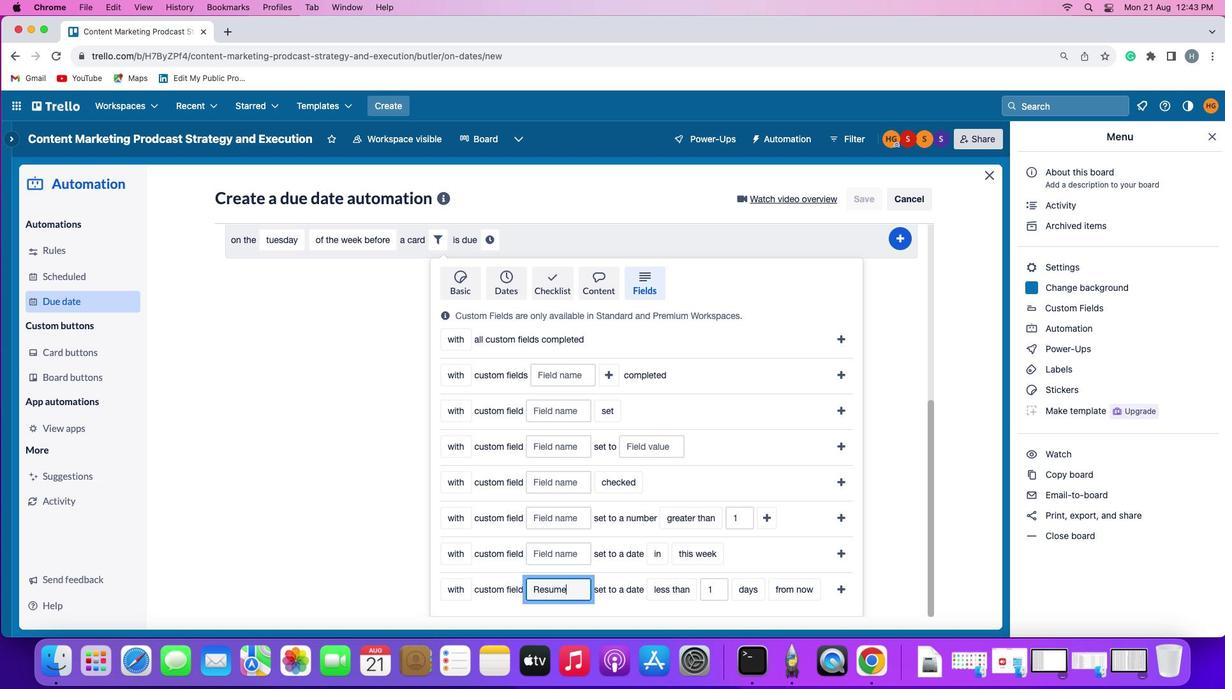 
Action: Mouse moved to (643, 573)
Screenshot: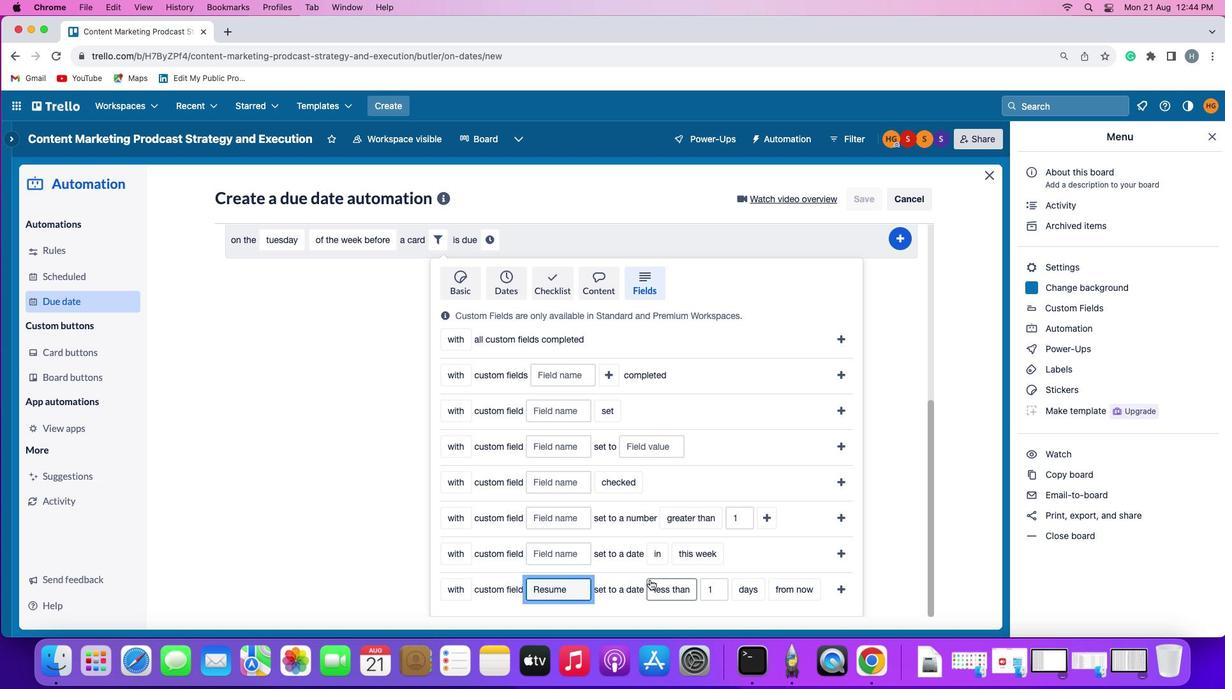 
Action: Mouse pressed left at (643, 573)
Screenshot: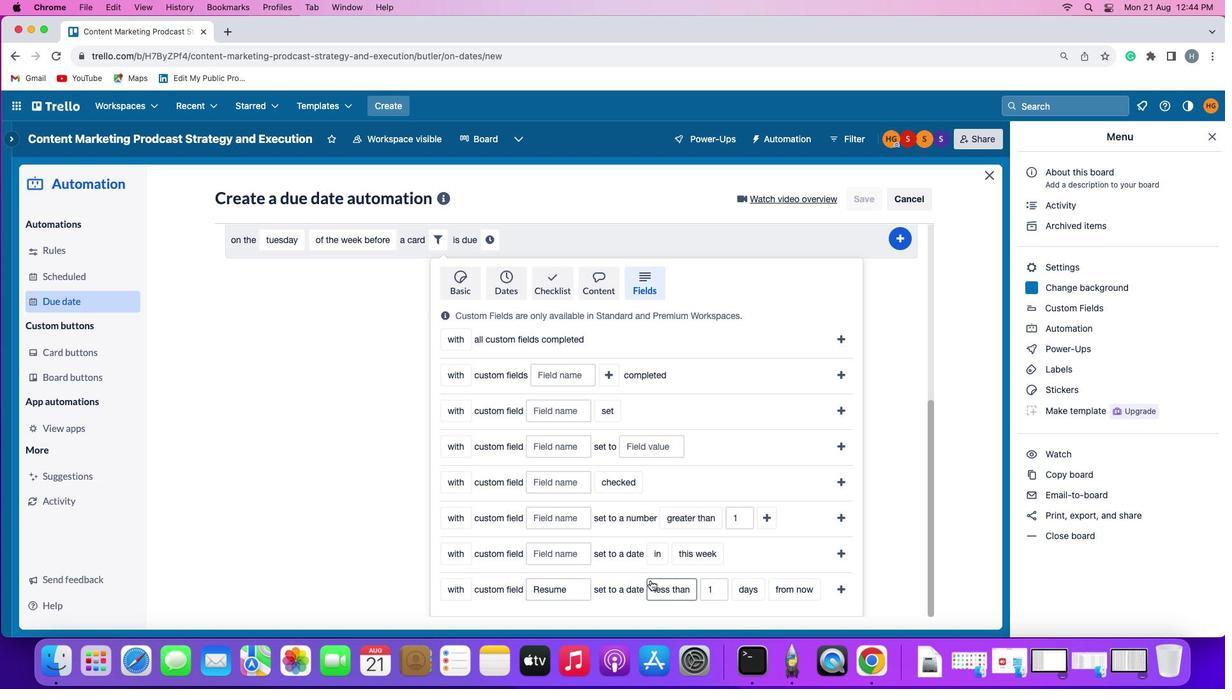 
Action: Mouse moved to (661, 533)
Screenshot: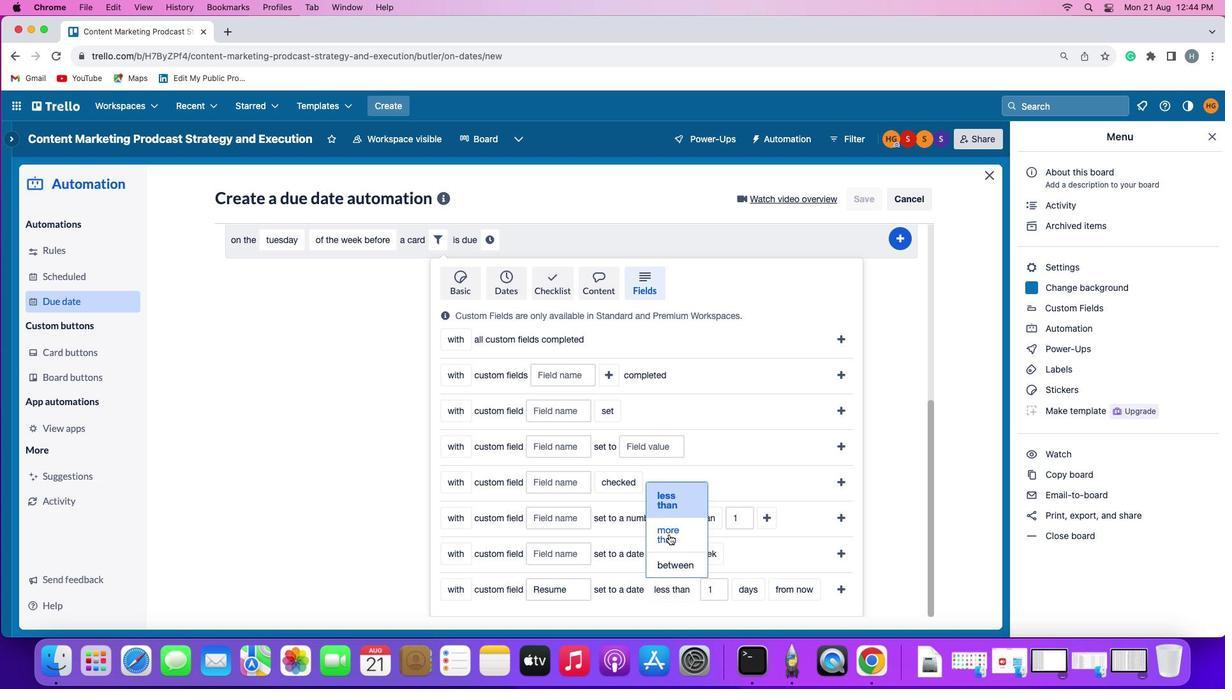 
Action: Mouse pressed left at (661, 533)
Screenshot: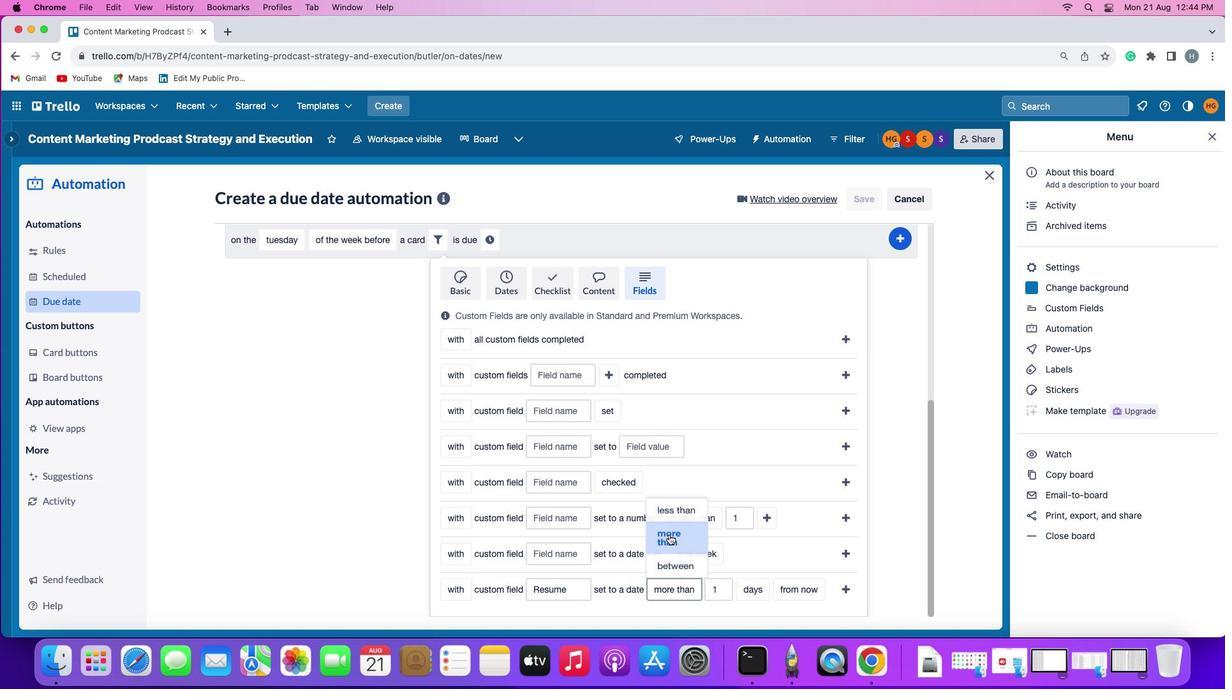 
Action: Mouse moved to (745, 582)
Screenshot: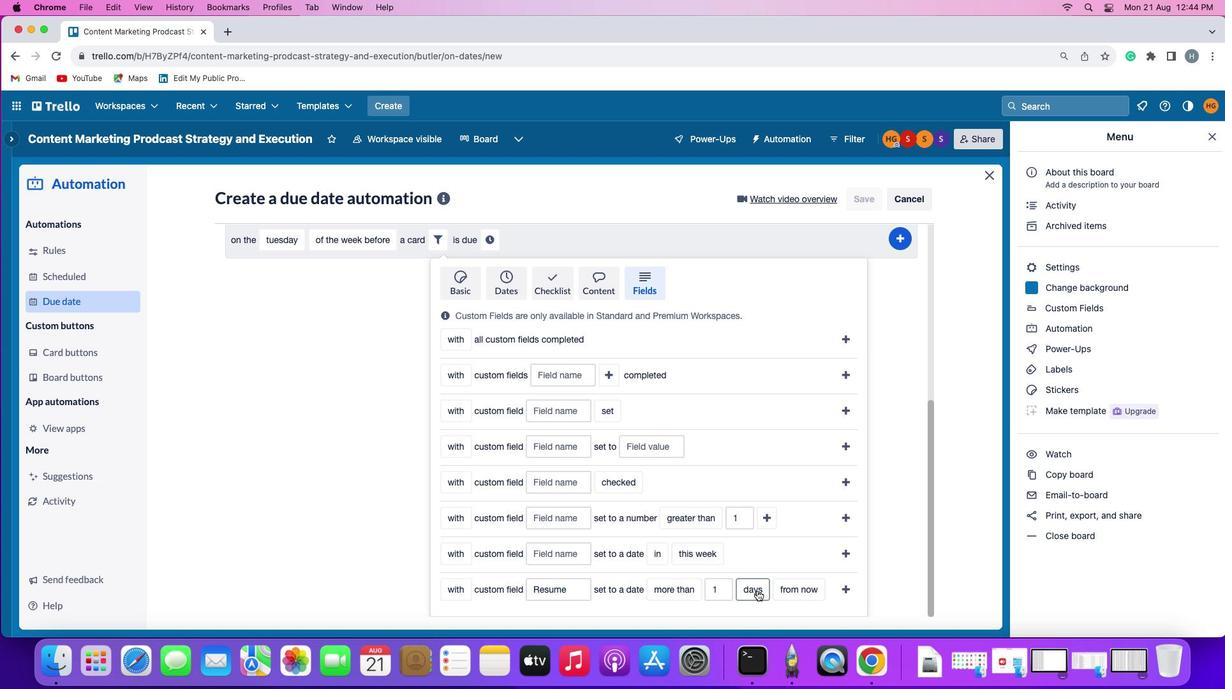 
Action: Mouse pressed left at (745, 582)
Screenshot: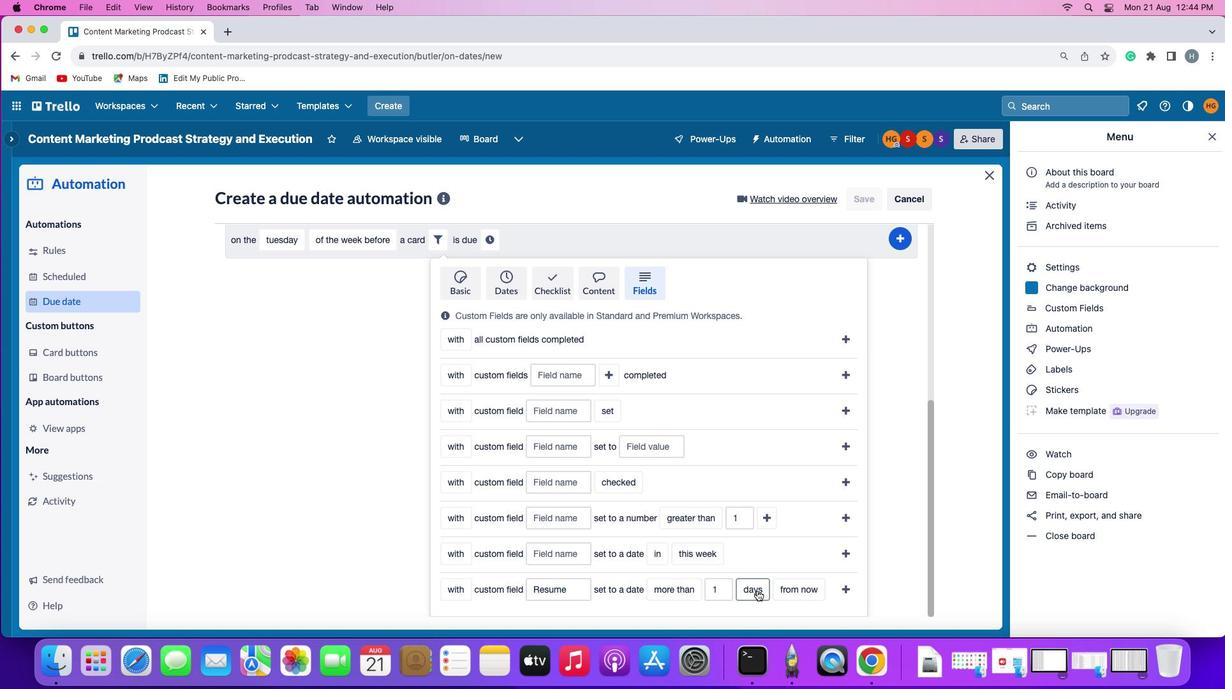 
Action: Mouse moved to (751, 543)
Screenshot: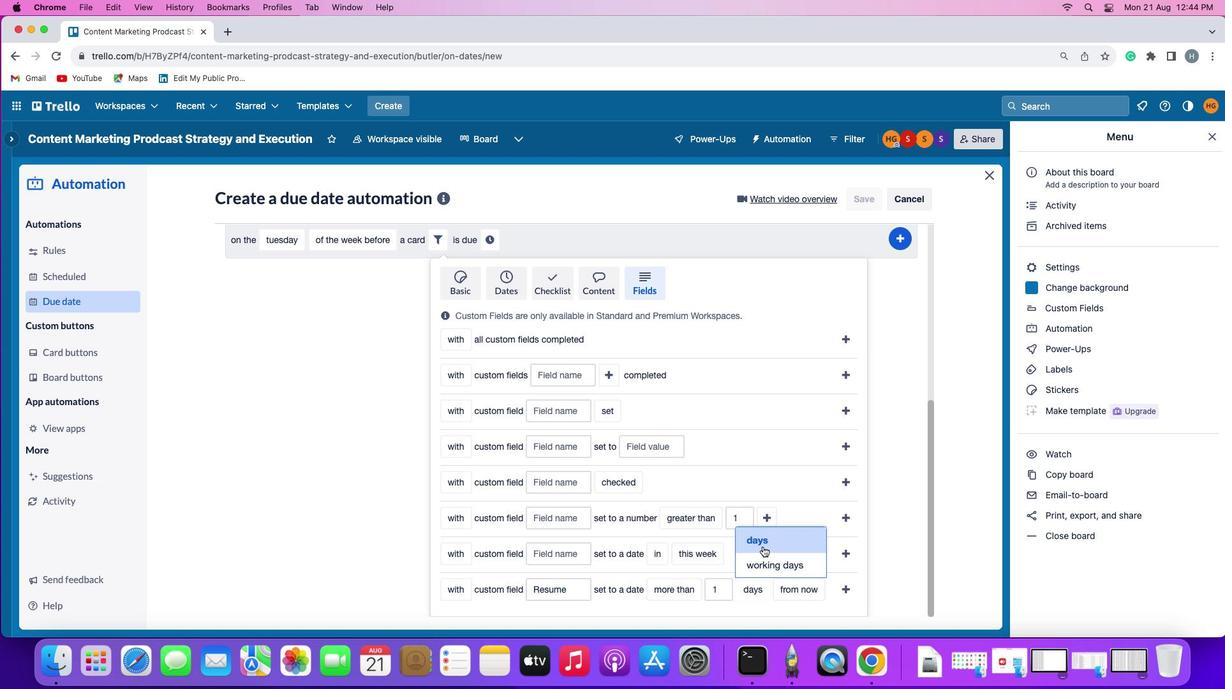 
Action: Mouse pressed left at (751, 543)
Screenshot: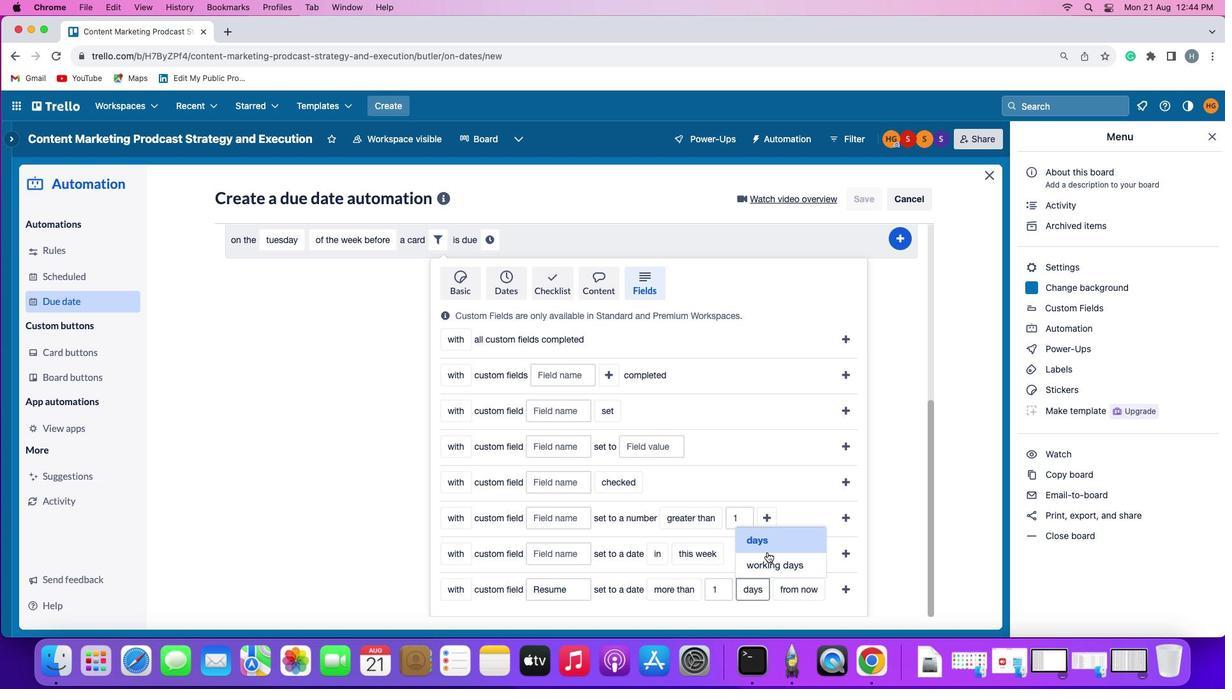 
Action: Mouse moved to (784, 580)
Screenshot: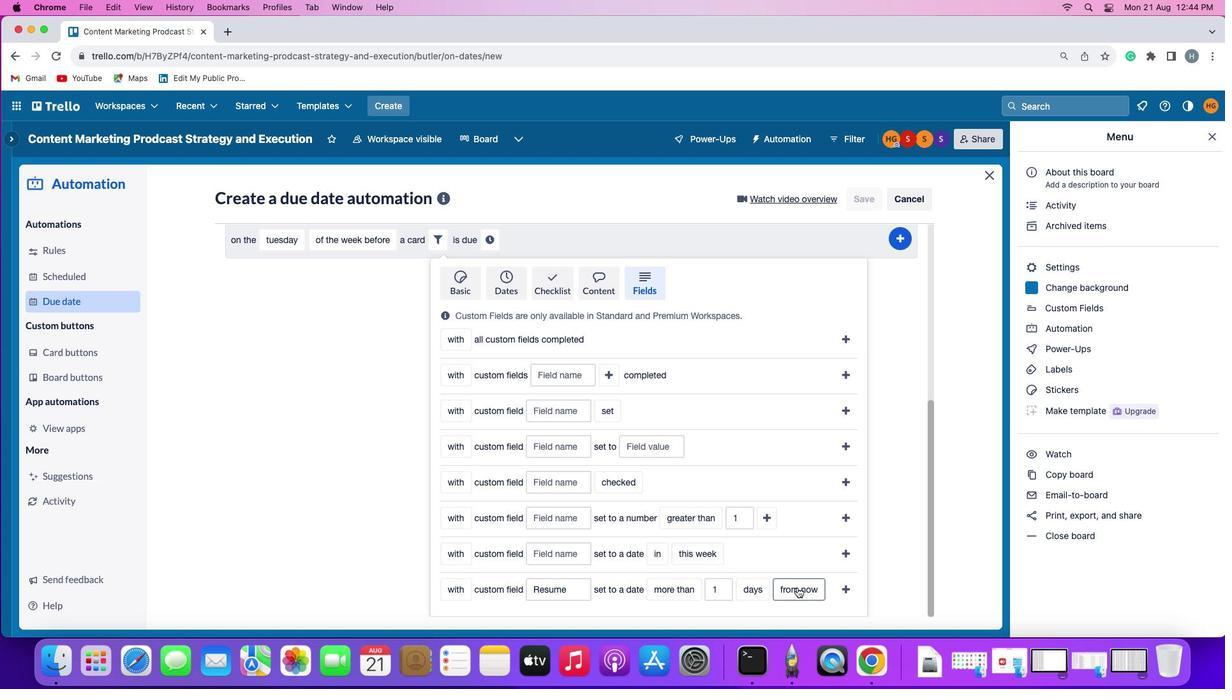 
Action: Mouse pressed left at (784, 580)
Screenshot: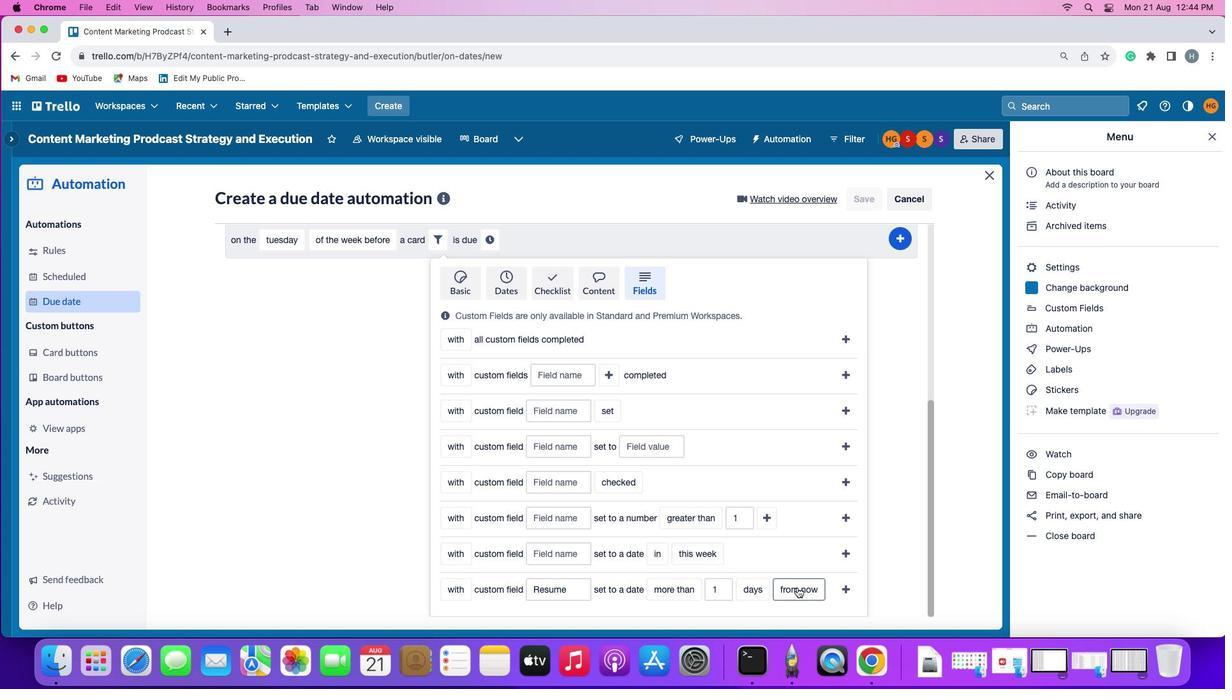 
Action: Mouse moved to (781, 563)
Screenshot: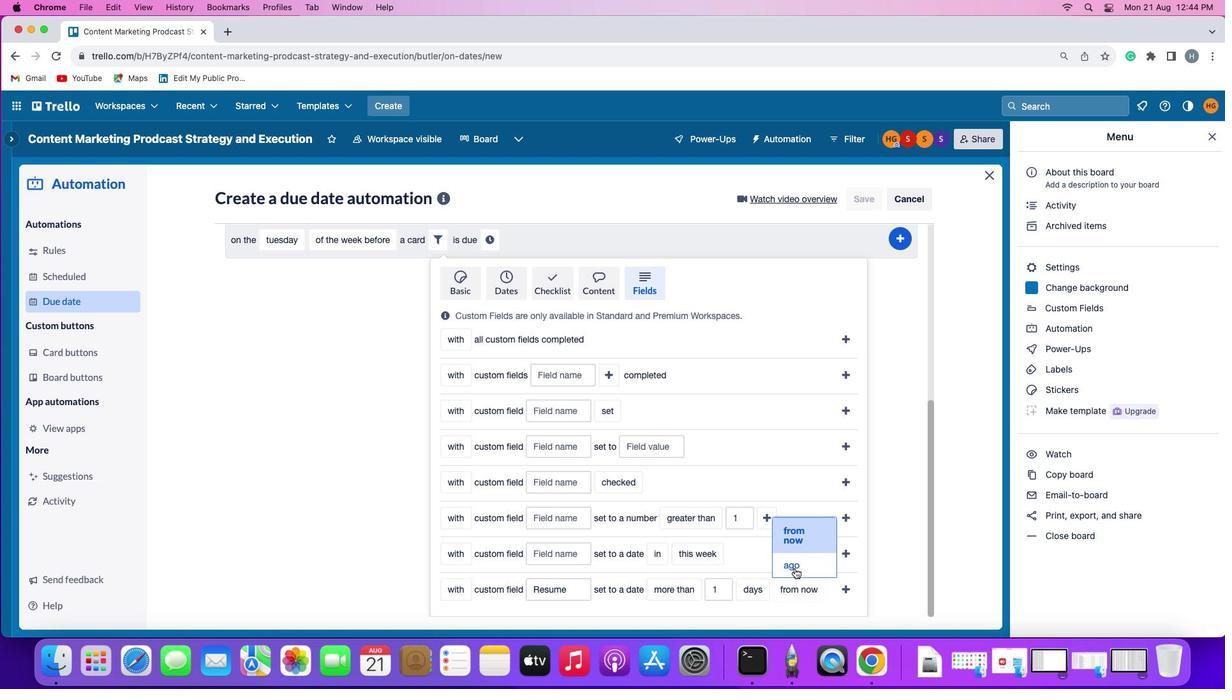 
Action: Mouse pressed left at (781, 563)
Screenshot: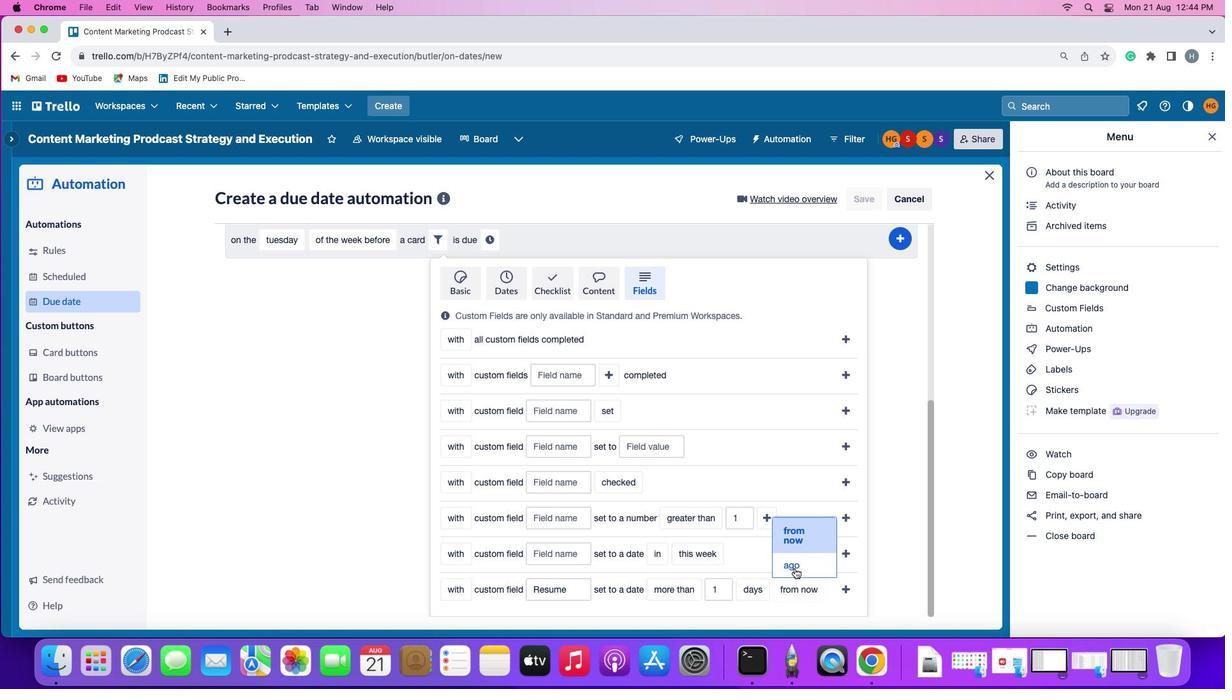 
Action: Mouse moved to (812, 582)
Screenshot: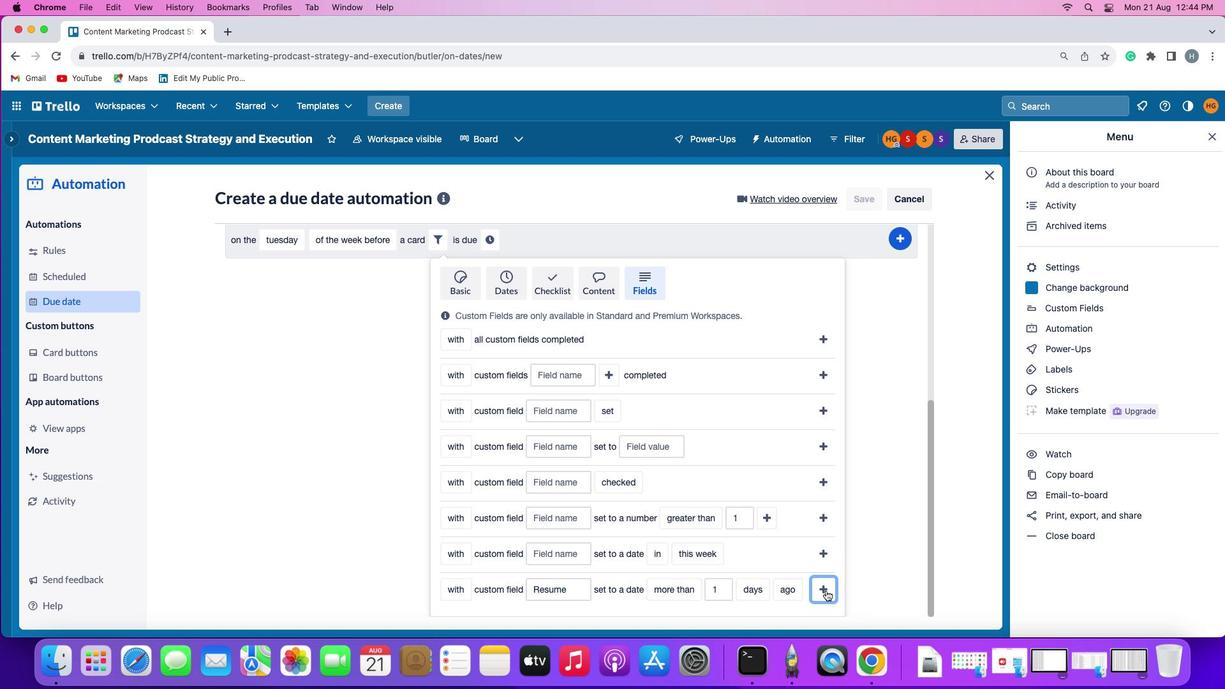 
Action: Mouse pressed left at (812, 582)
Screenshot: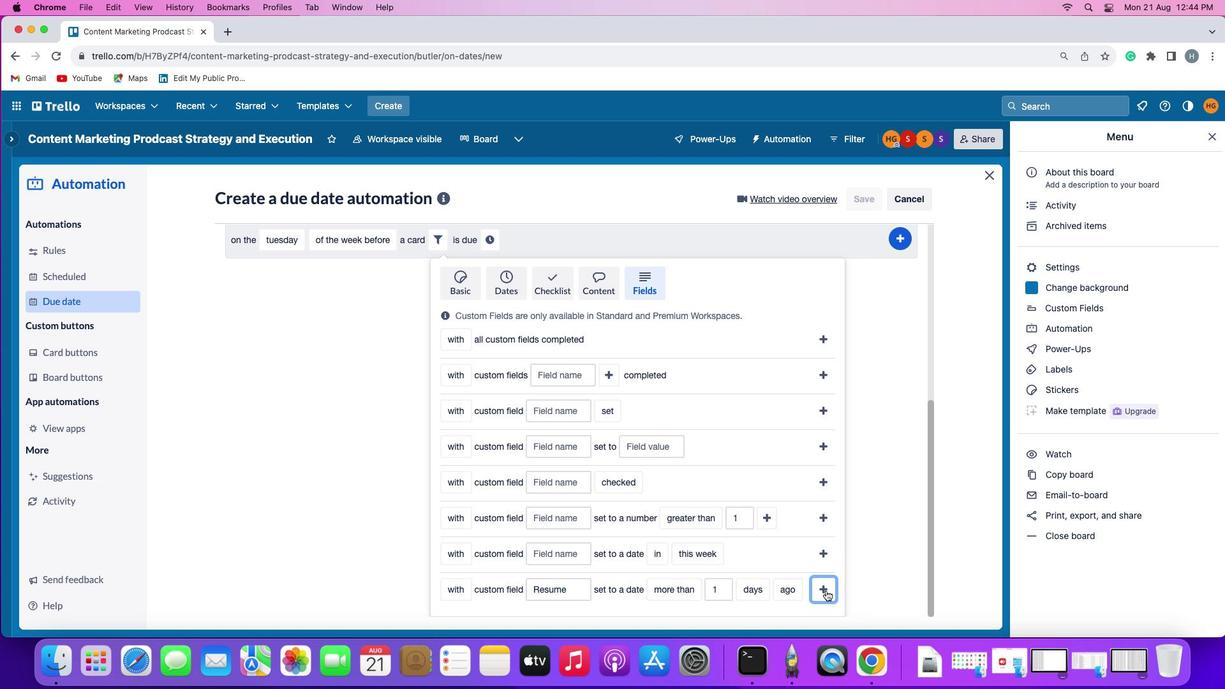 
Action: Mouse moved to (763, 551)
Screenshot: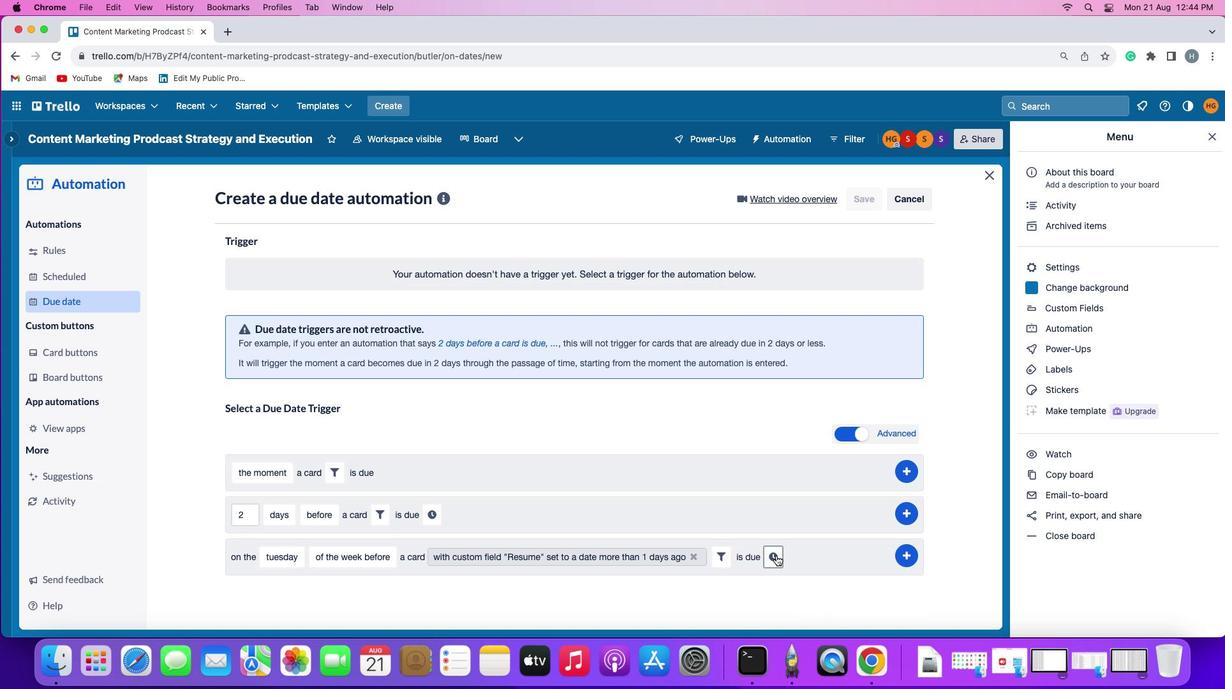 
Action: Mouse pressed left at (763, 551)
Screenshot: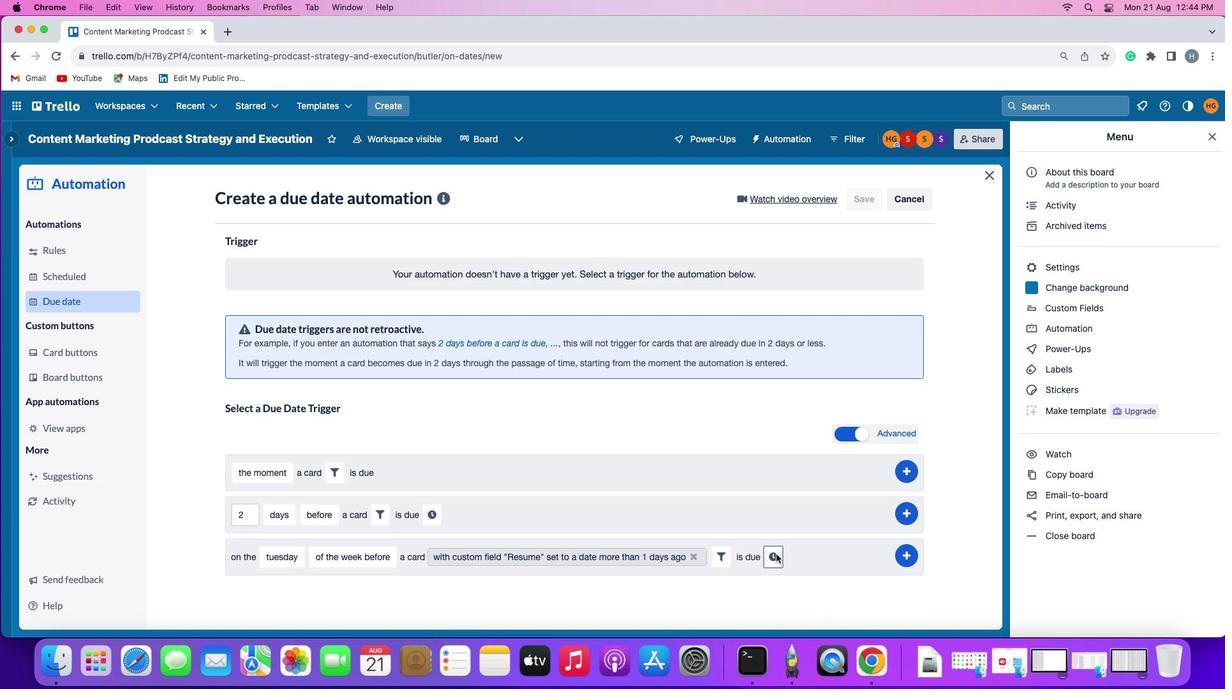 
Action: Mouse moved to (283, 576)
Screenshot: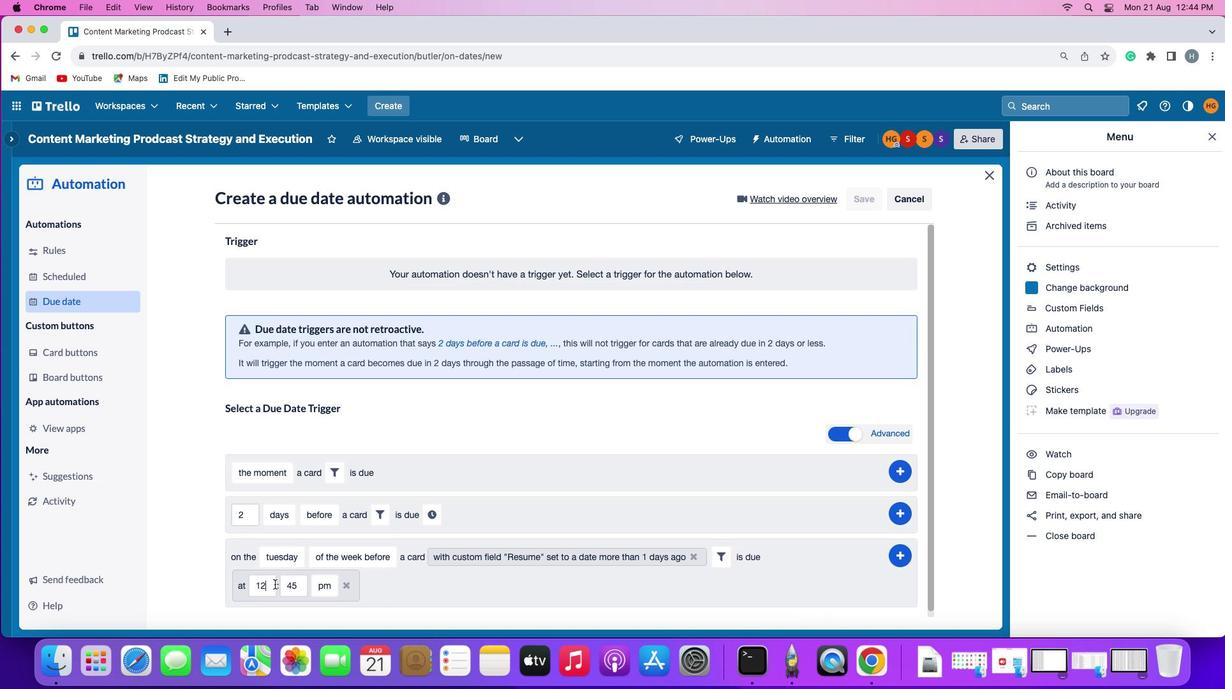 
Action: Mouse pressed left at (283, 576)
Screenshot: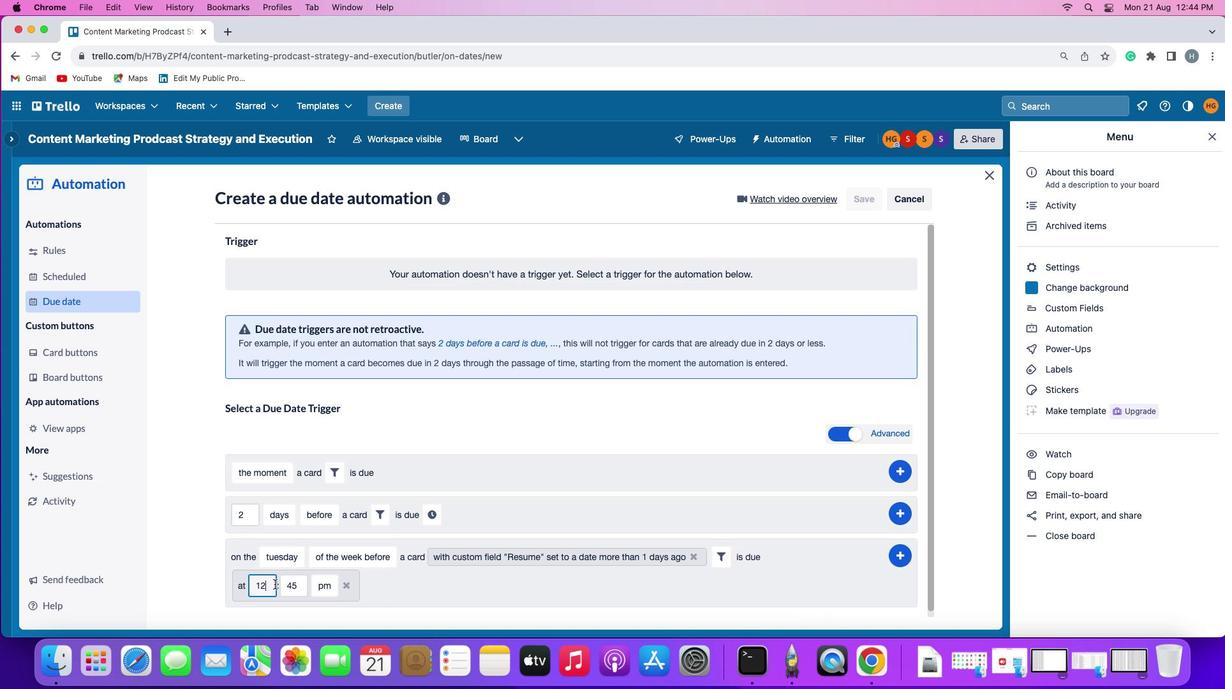 
Action: Key pressed Key.backspace
Screenshot: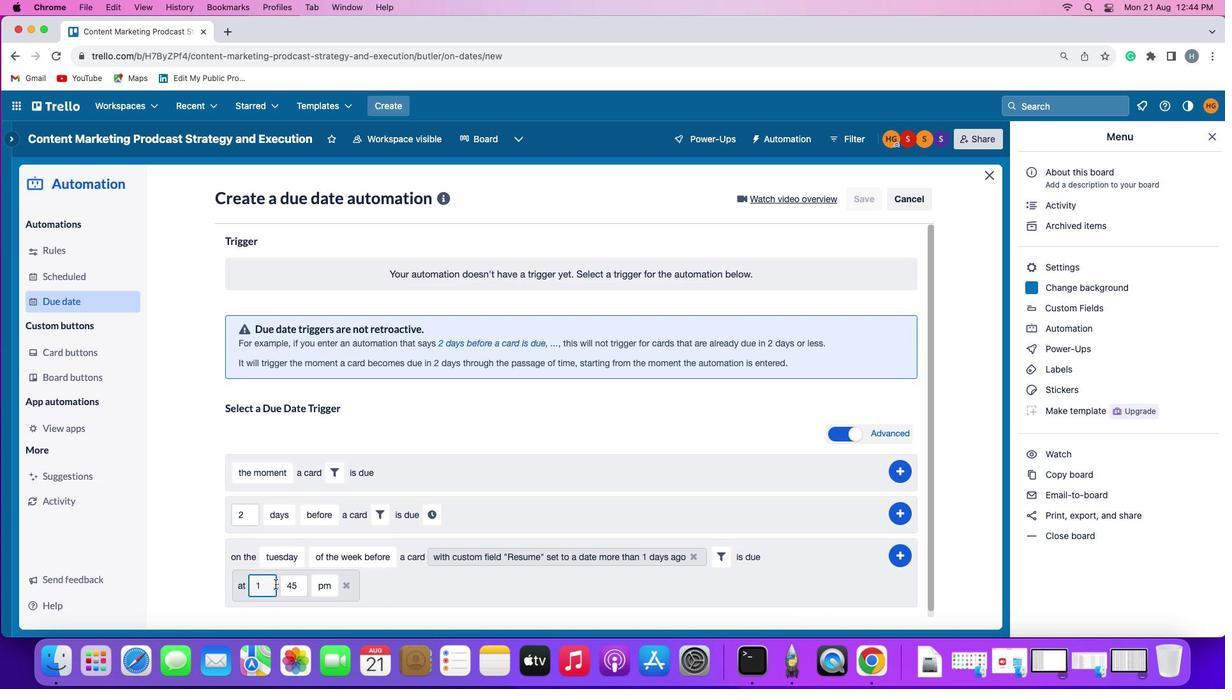 
Action: Mouse moved to (283, 576)
Screenshot: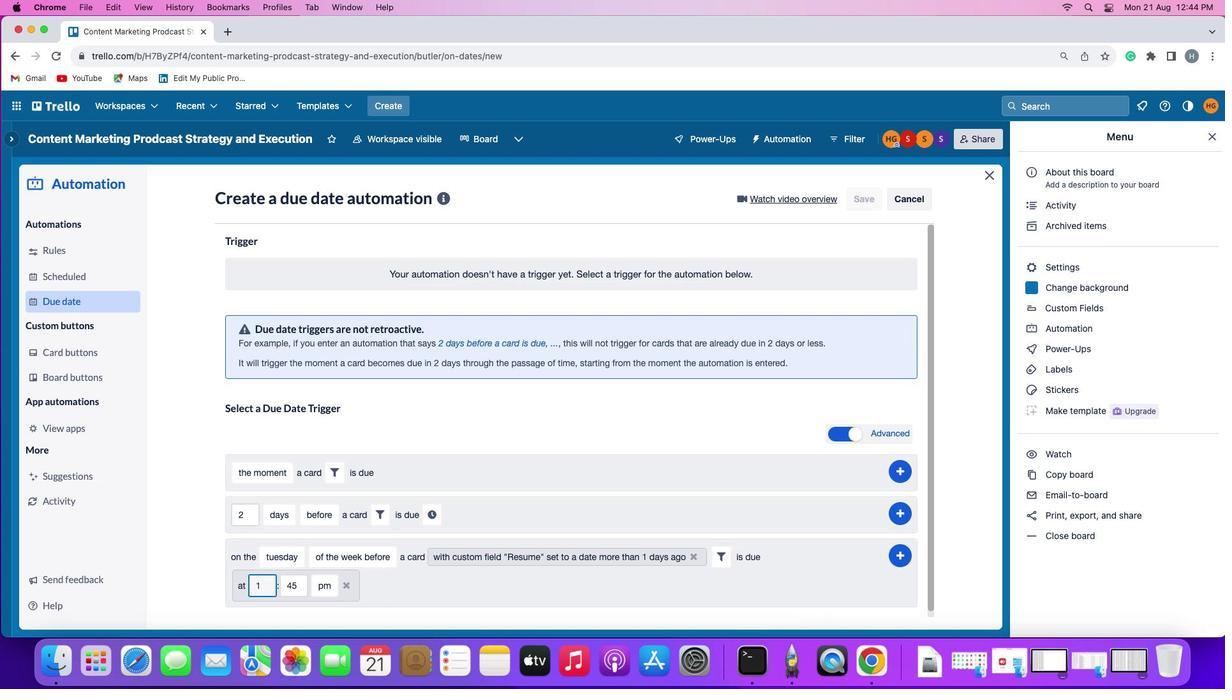 
Action: Key pressed Key.backspace'1''1'
Screenshot: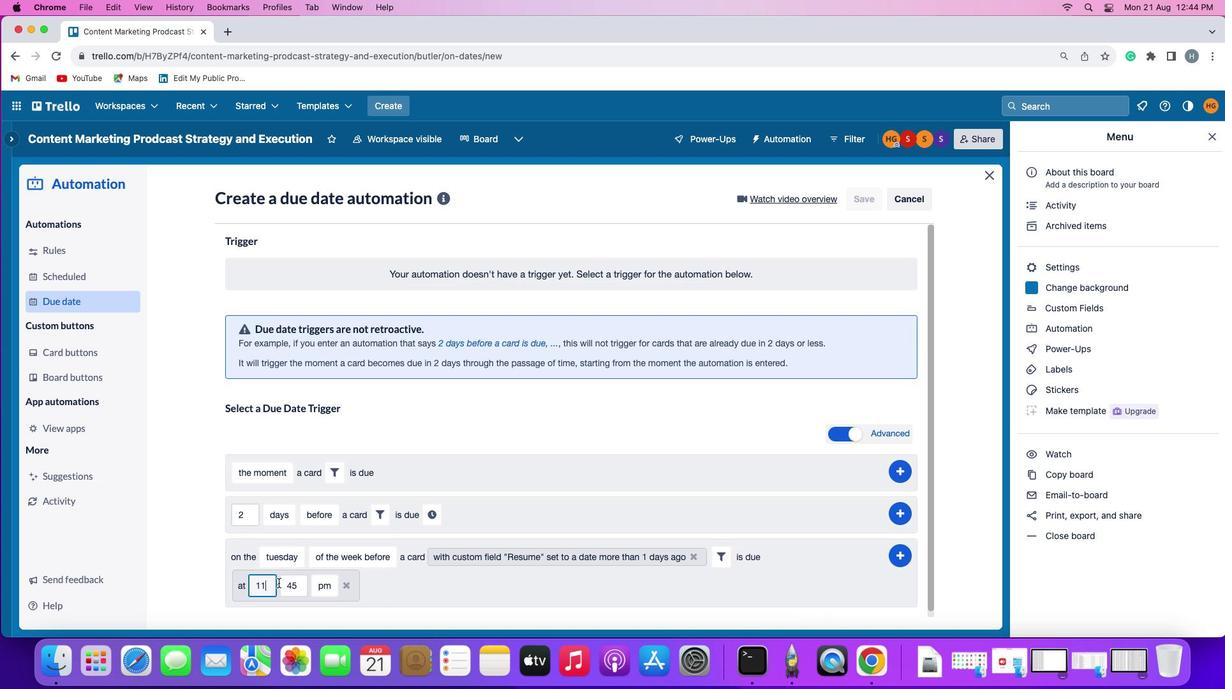 
Action: Mouse moved to (313, 575)
Screenshot: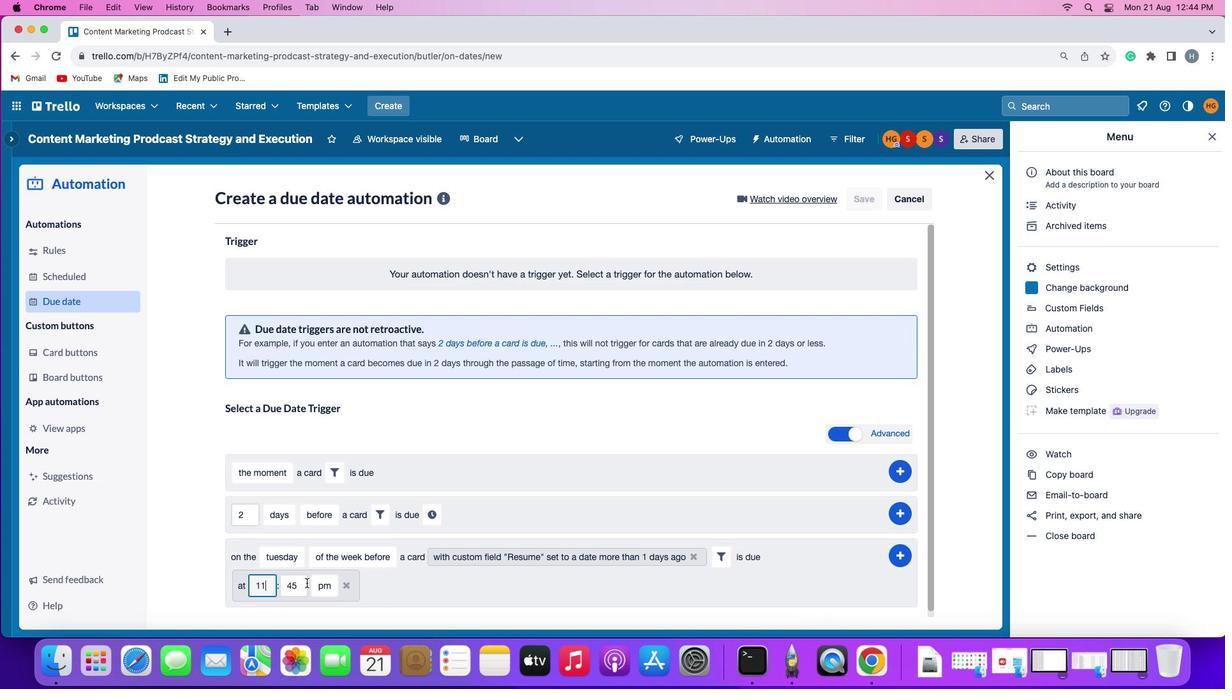 
Action: Mouse pressed left at (313, 575)
Screenshot: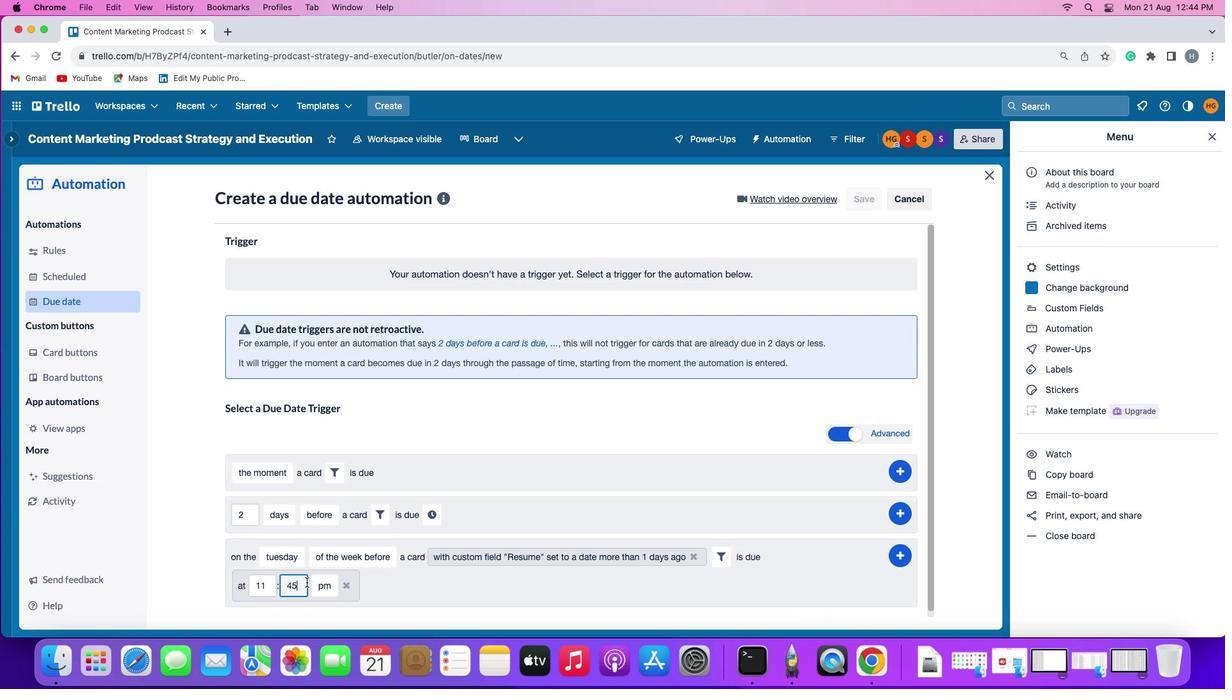
Action: Mouse moved to (313, 575)
Screenshot: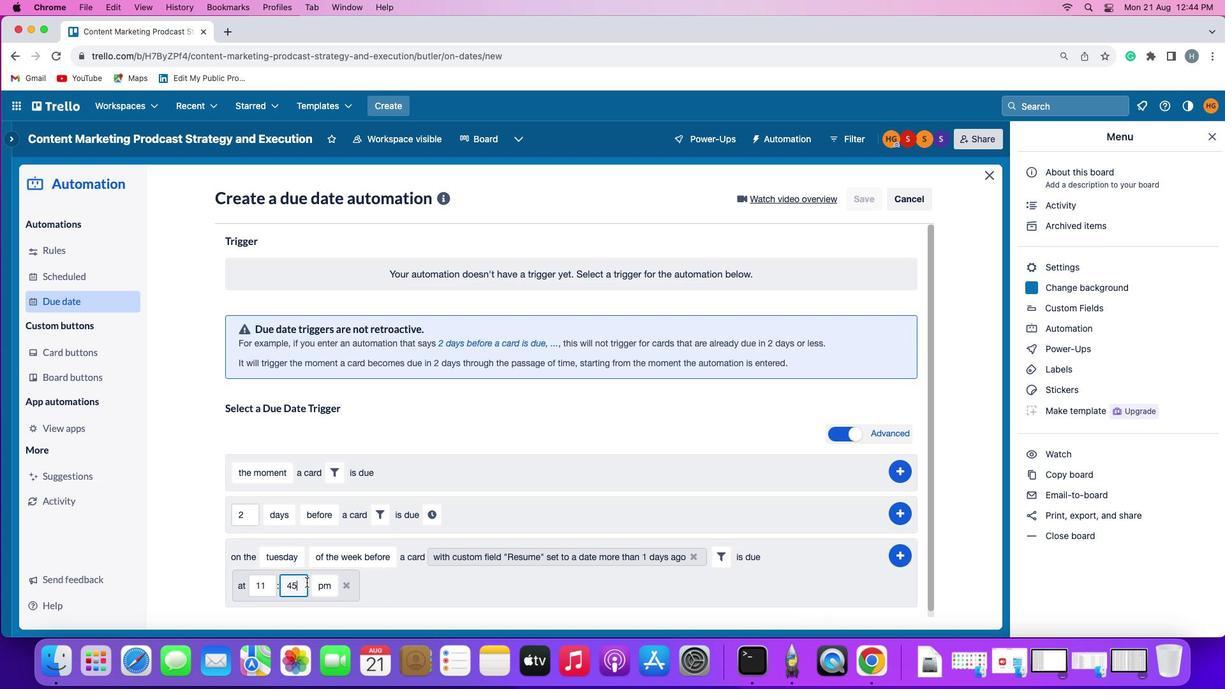 
Action: Key pressed Key.backspaceKey.backspaceKey.backspace'0''0'
Screenshot: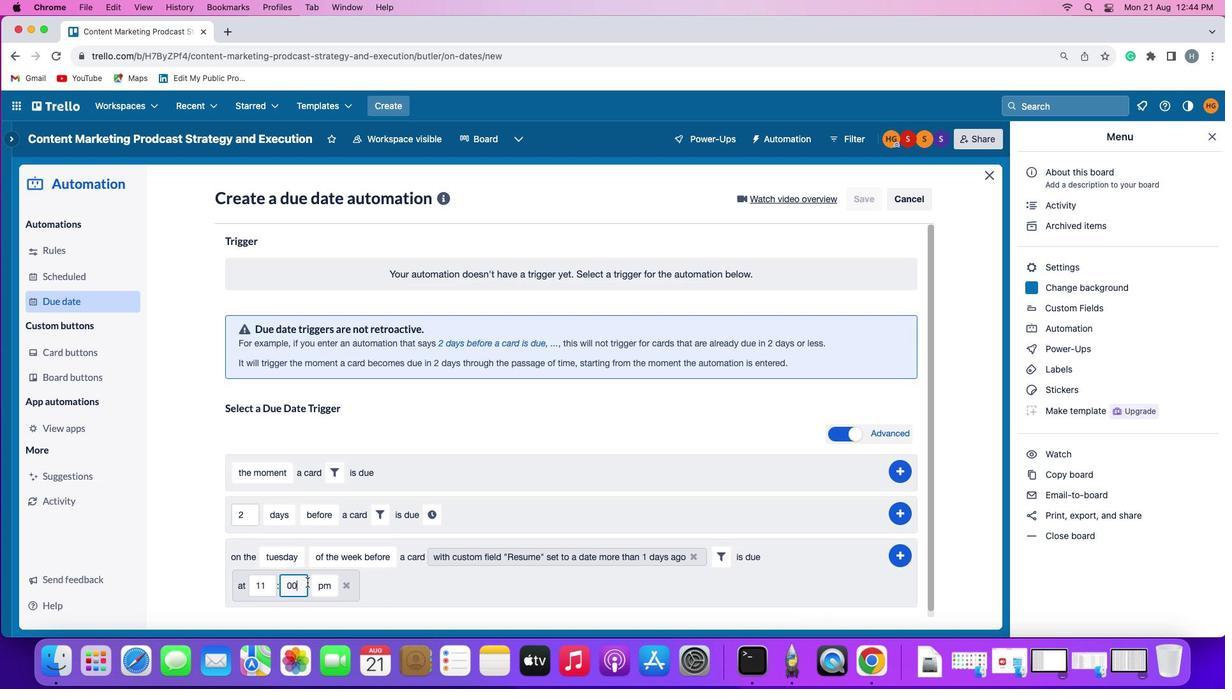 
Action: Mouse moved to (324, 575)
Screenshot: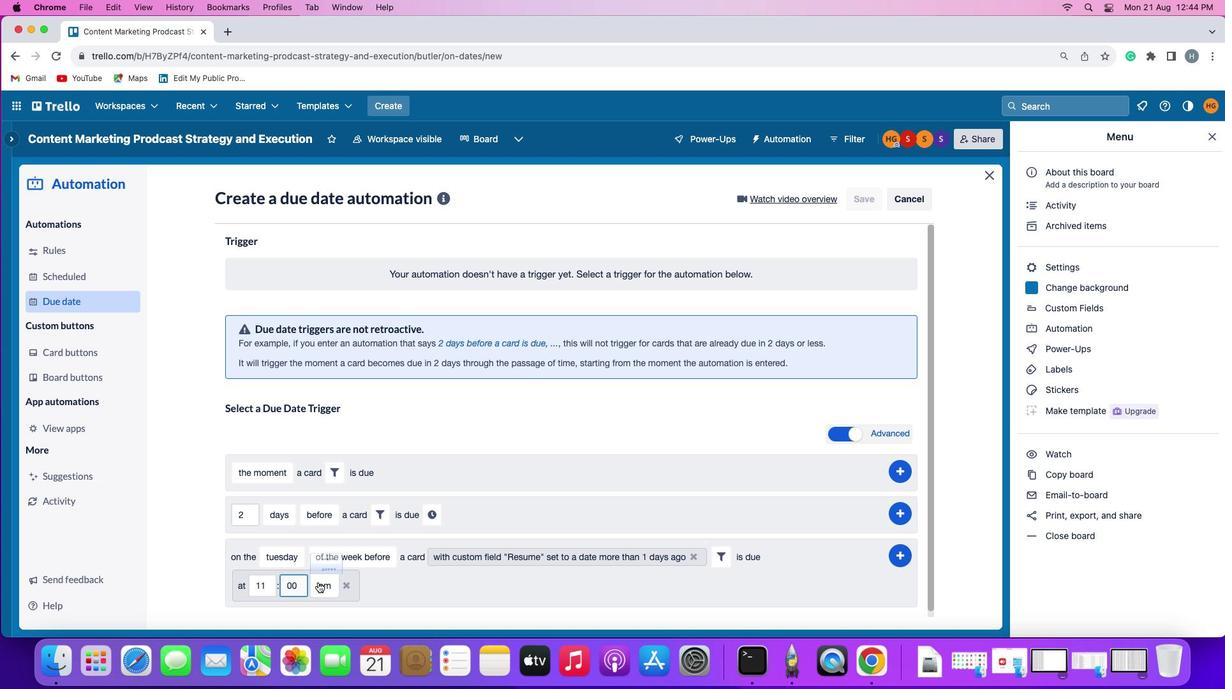 
Action: Mouse pressed left at (324, 575)
Screenshot: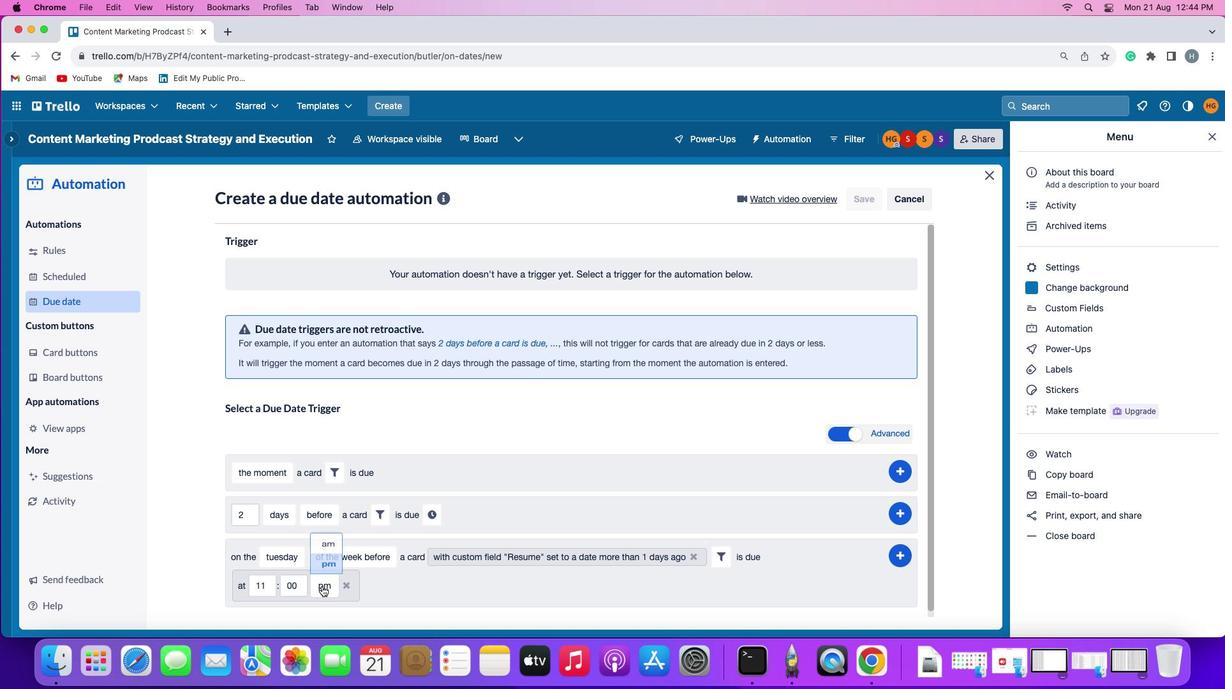 
Action: Mouse moved to (337, 532)
Screenshot: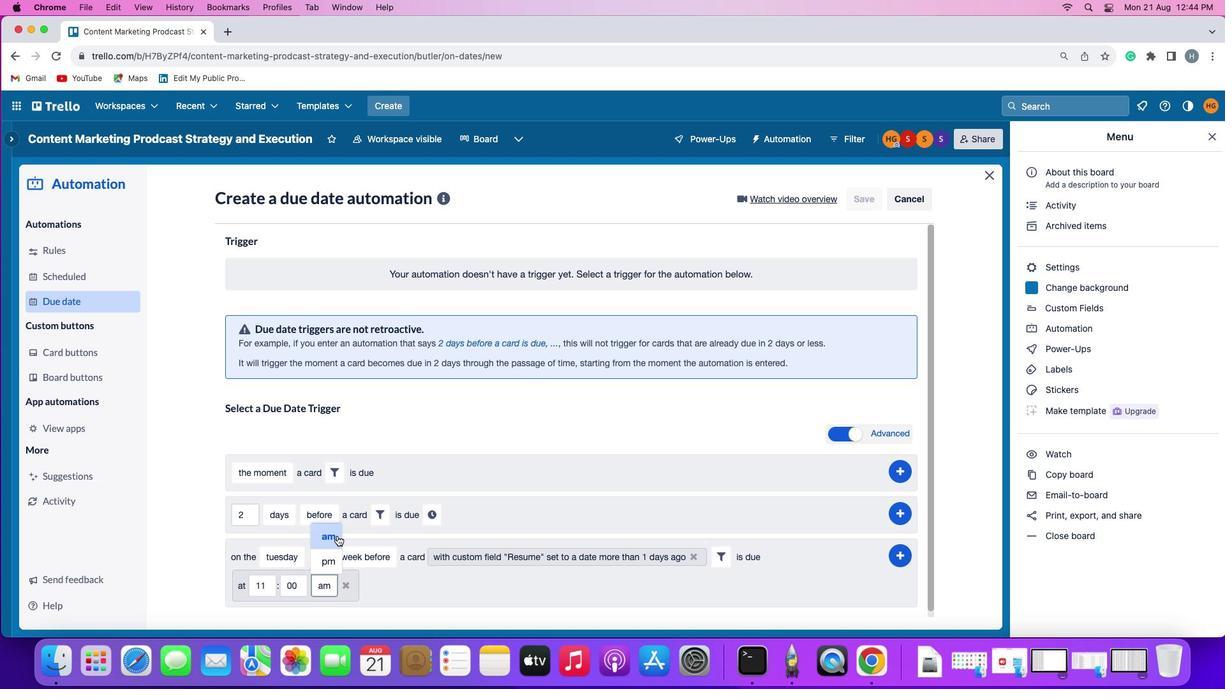 
Action: Mouse pressed left at (337, 532)
Screenshot: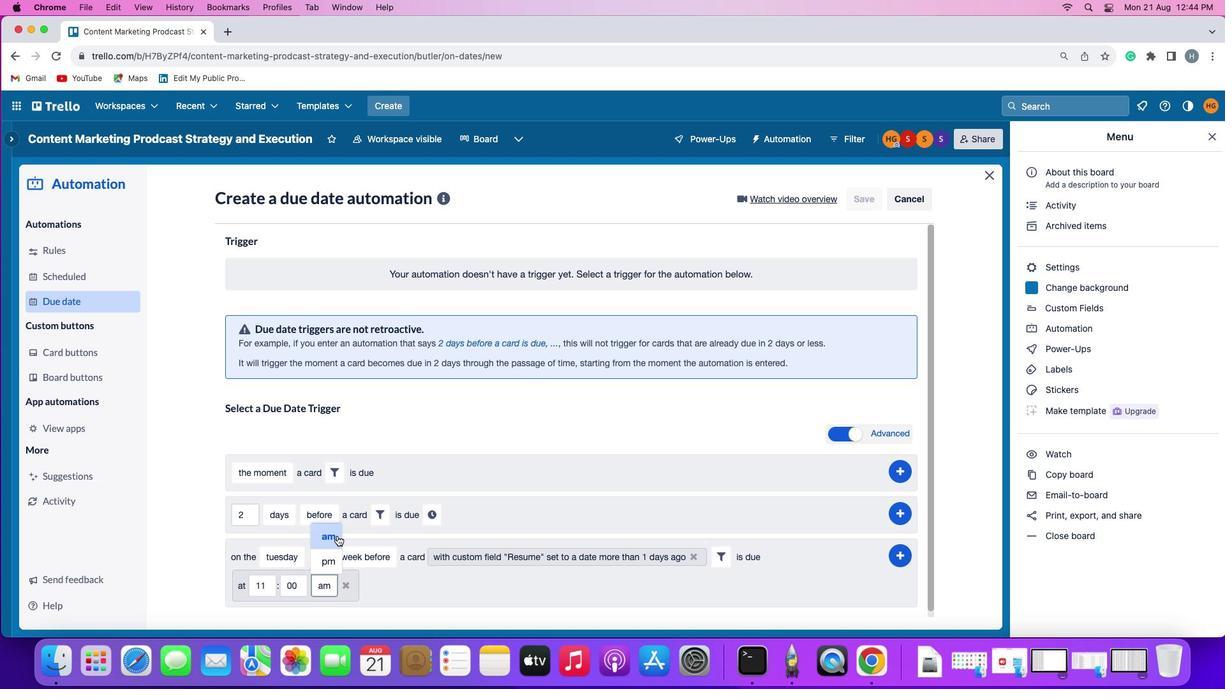 
Action: Mouse moved to (881, 547)
Screenshot: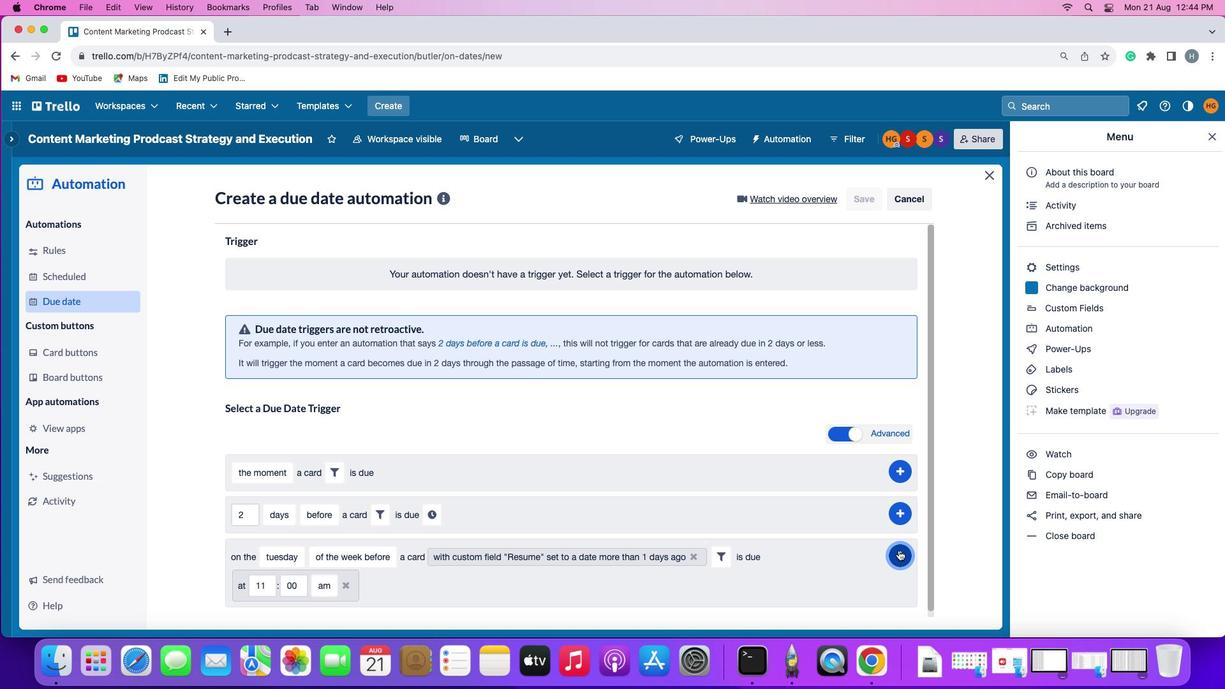 
Action: Mouse pressed left at (881, 547)
Screenshot: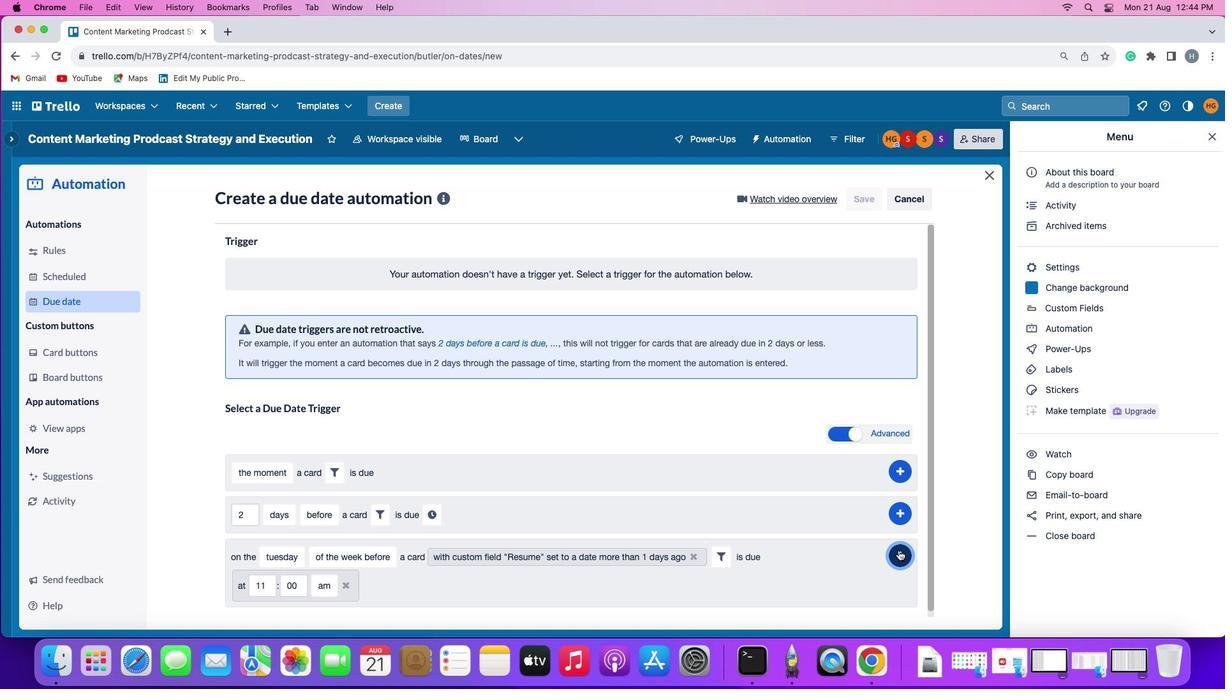 
Action: Mouse moved to (935, 454)
Screenshot: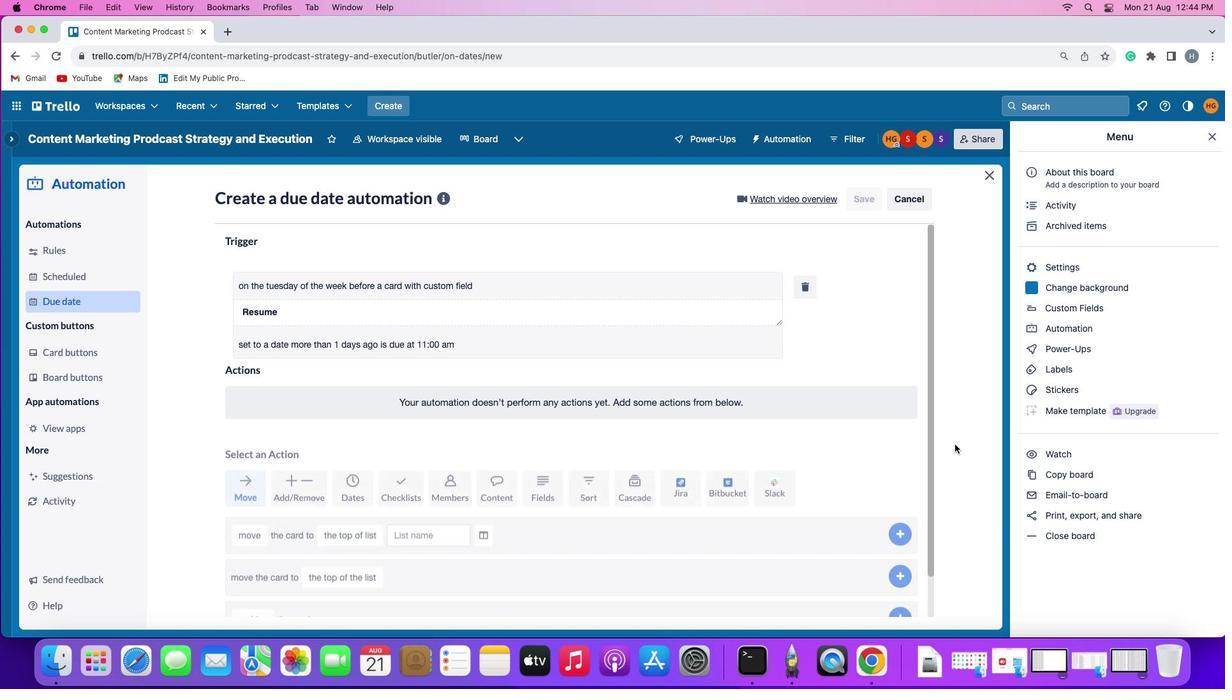 
